 Task: Find connections with filter location Al Maḩallah al Kubrá with filter topic #startupquoteswith filter profile language Potuguese with filter current company Water.org with filter school KPB Hinduja College of Commerce with filter industry Robotics Engineering with filter service category Consulting with filter keywords title Brand Manager
Action: Mouse moved to (590, 86)
Screenshot: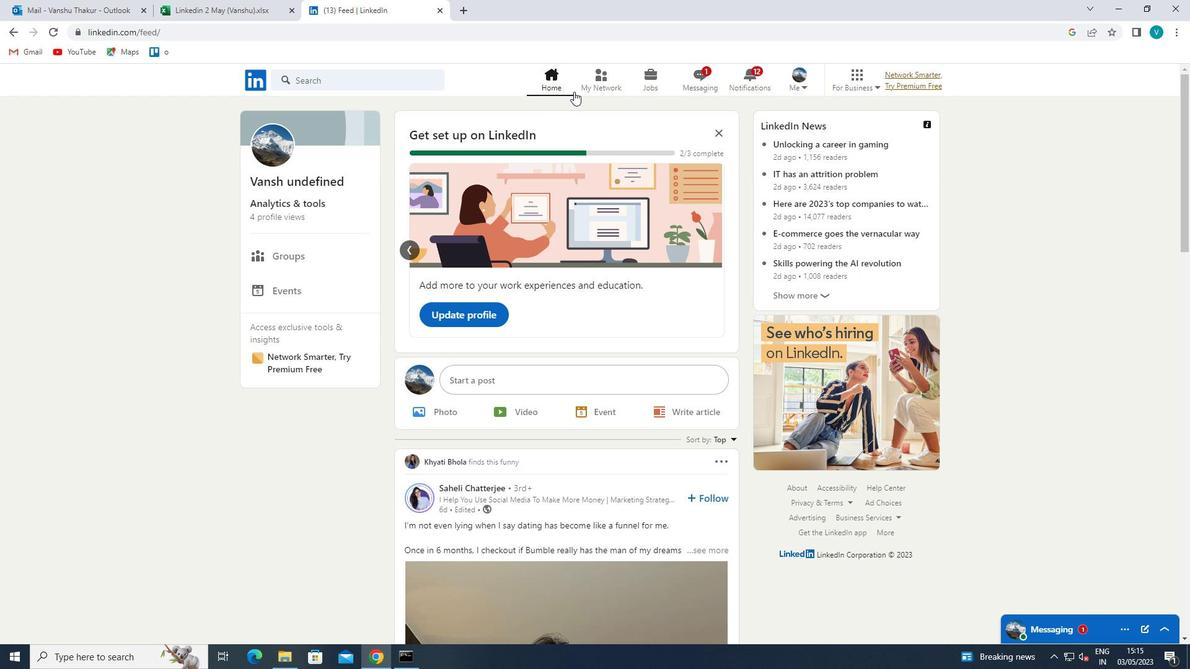 
Action: Mouse pressed left at (590, 86)
Screenshot: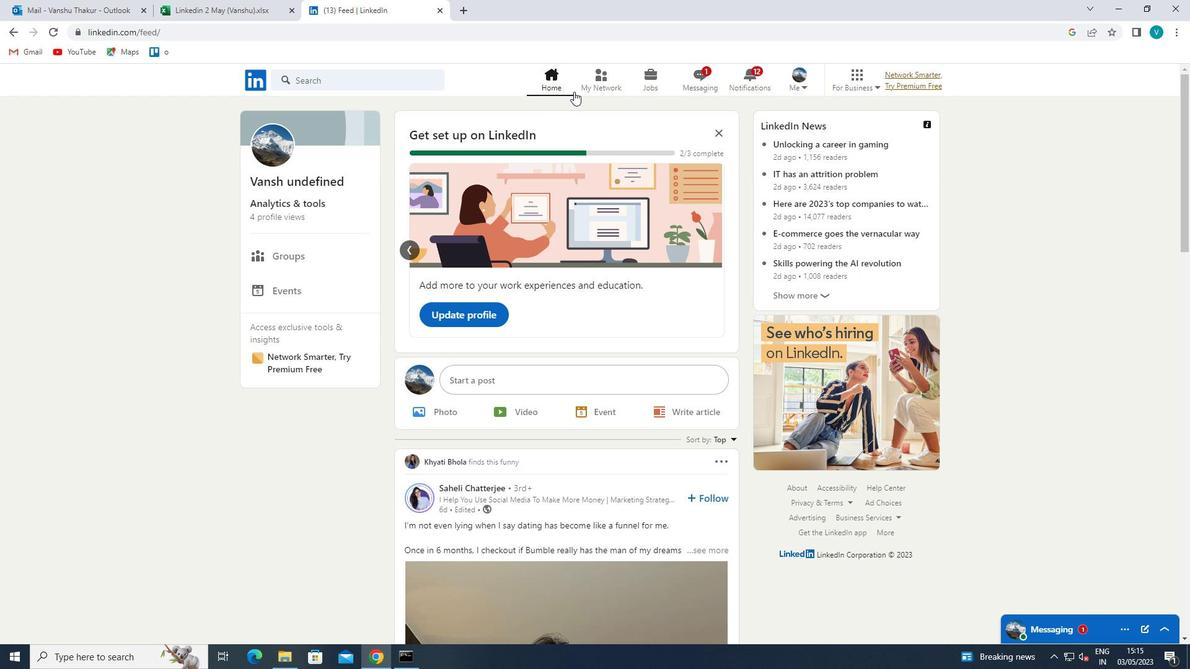 
Action: Mouse moved to (367, 153)
Screenshot: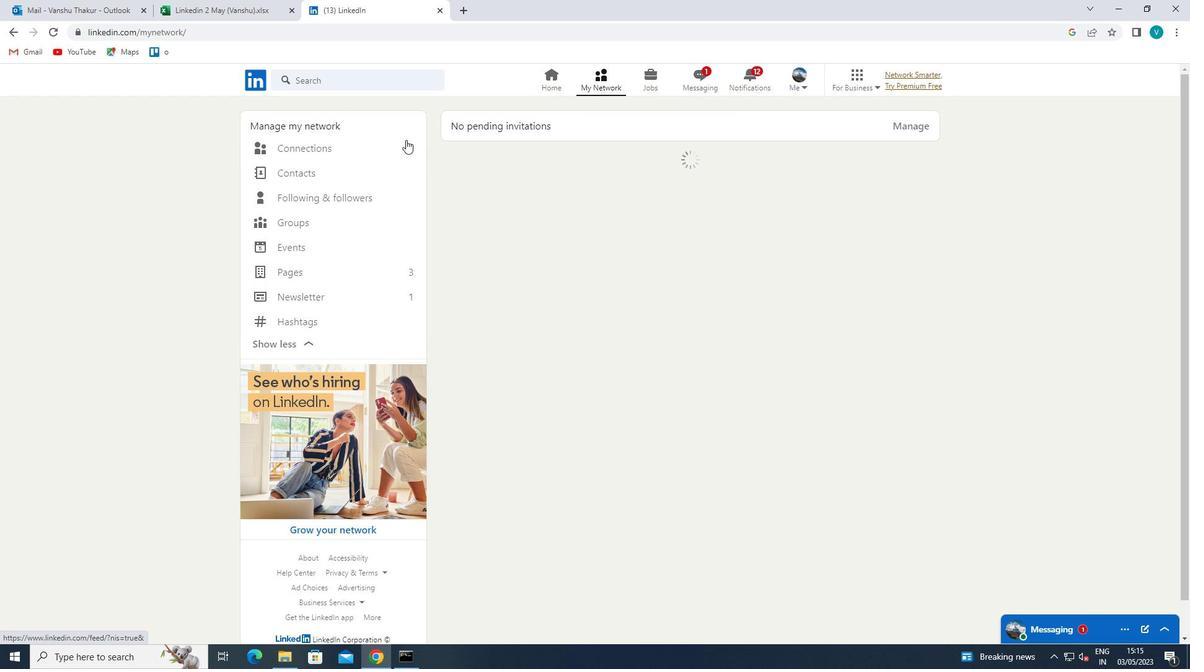 
Action: Mouse pressed left at (367, 153)
Screenshot: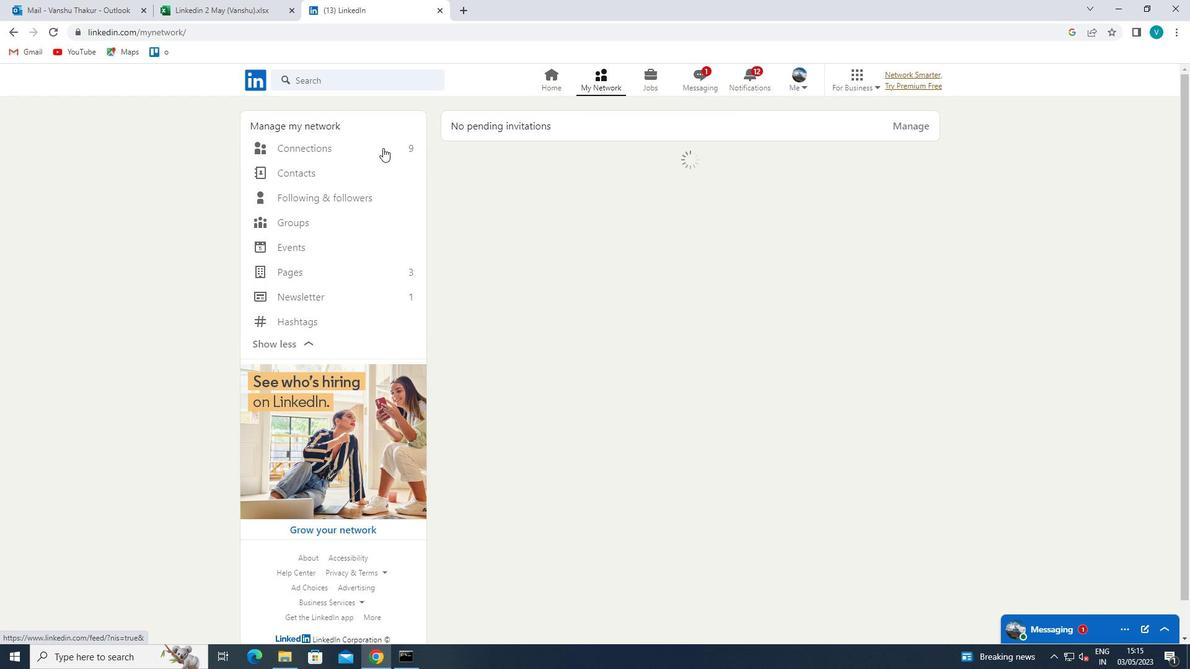 
Action: Mouse moved to (674, 148)
Screenshot: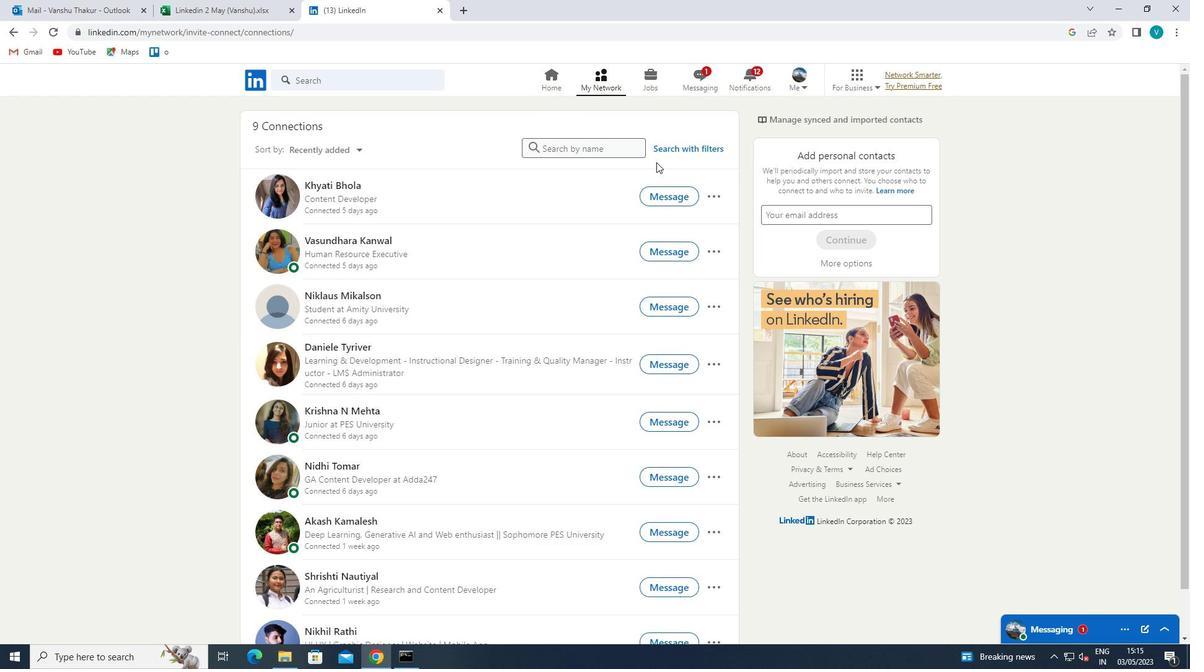 
Action: Mouse pressed left at (674, 148)
Screenshot: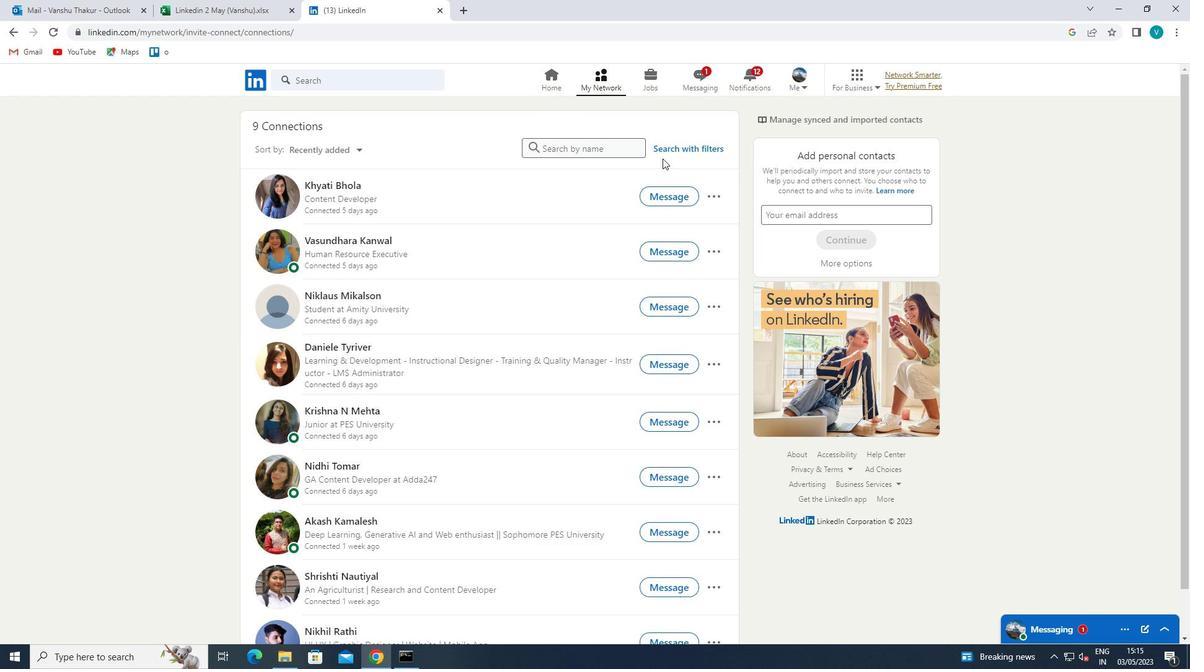 
Action: Mouse moved to (605, 117)
Screenshot: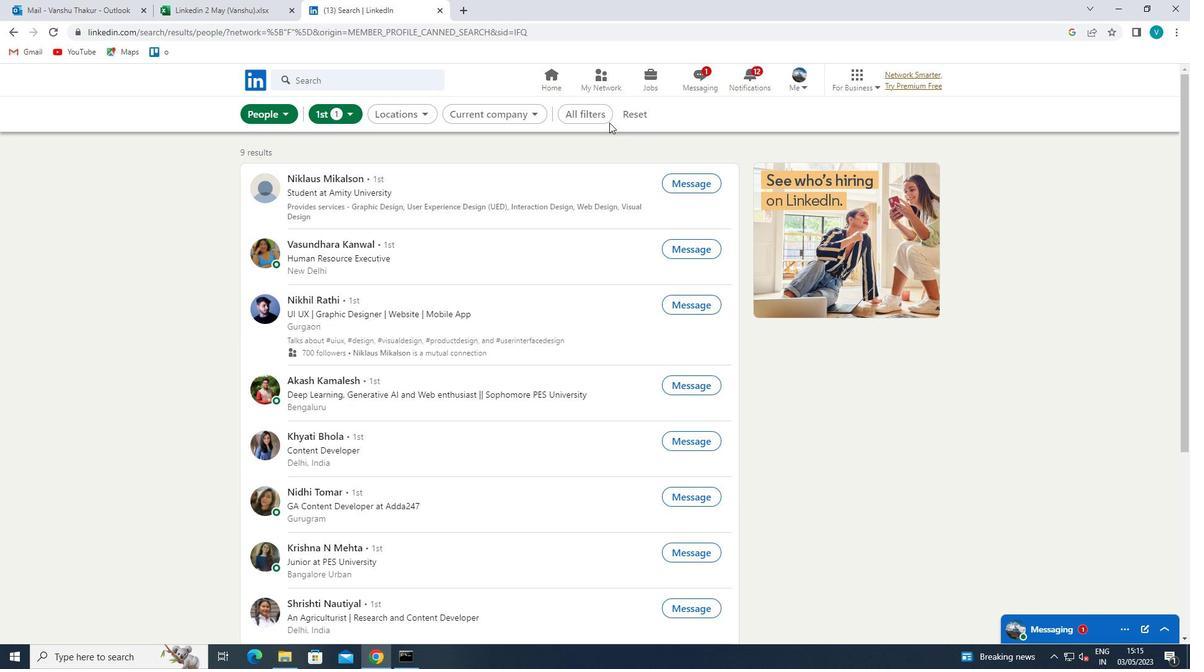 
Action: Mouse pressed left at (605, 117)
Screenshot: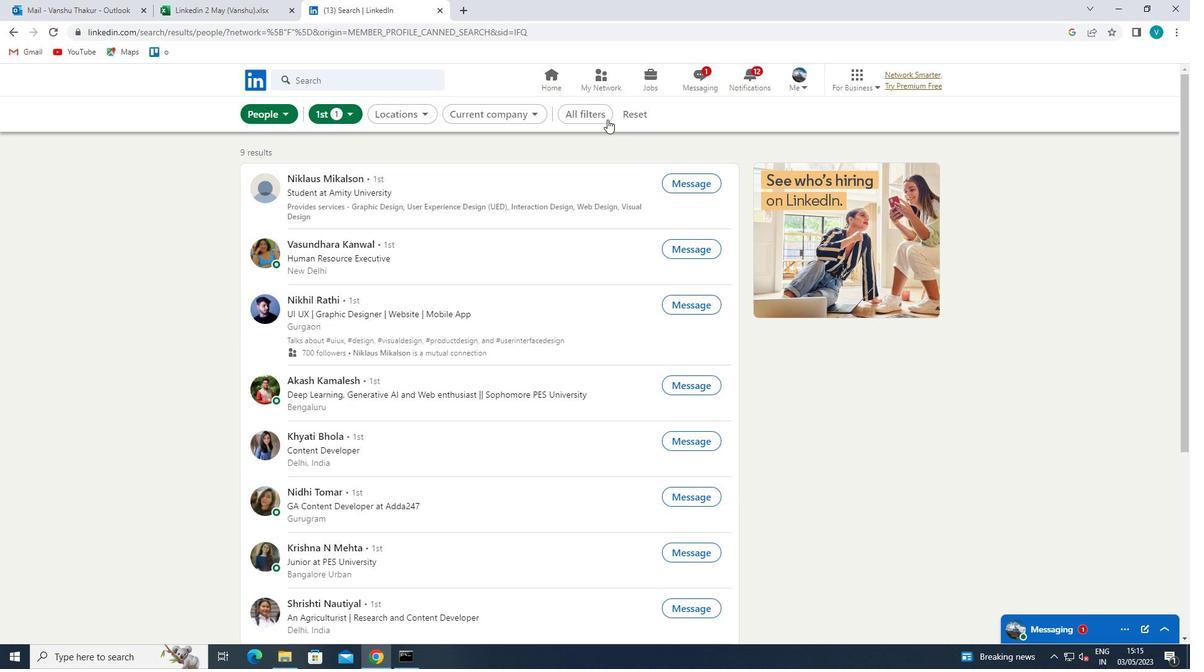 
Action: Mouse moved to (939, 225)
Screenshot: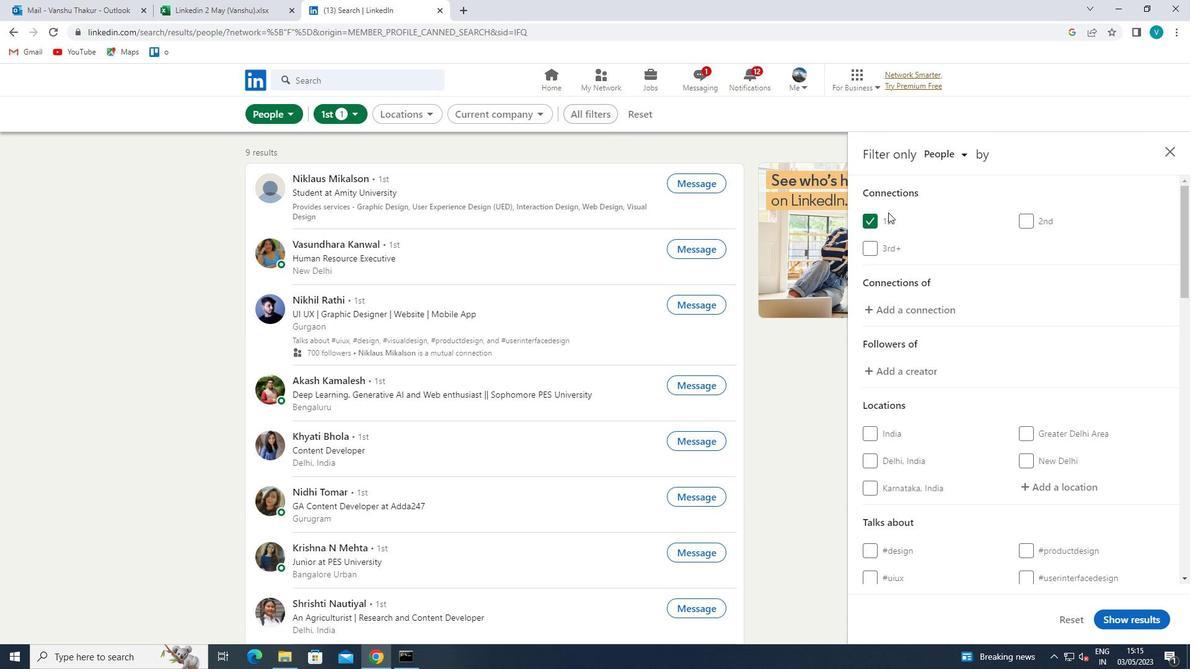 
Action: Mouse scrolled (939, 224) with delta (0, 0)
Screenshot: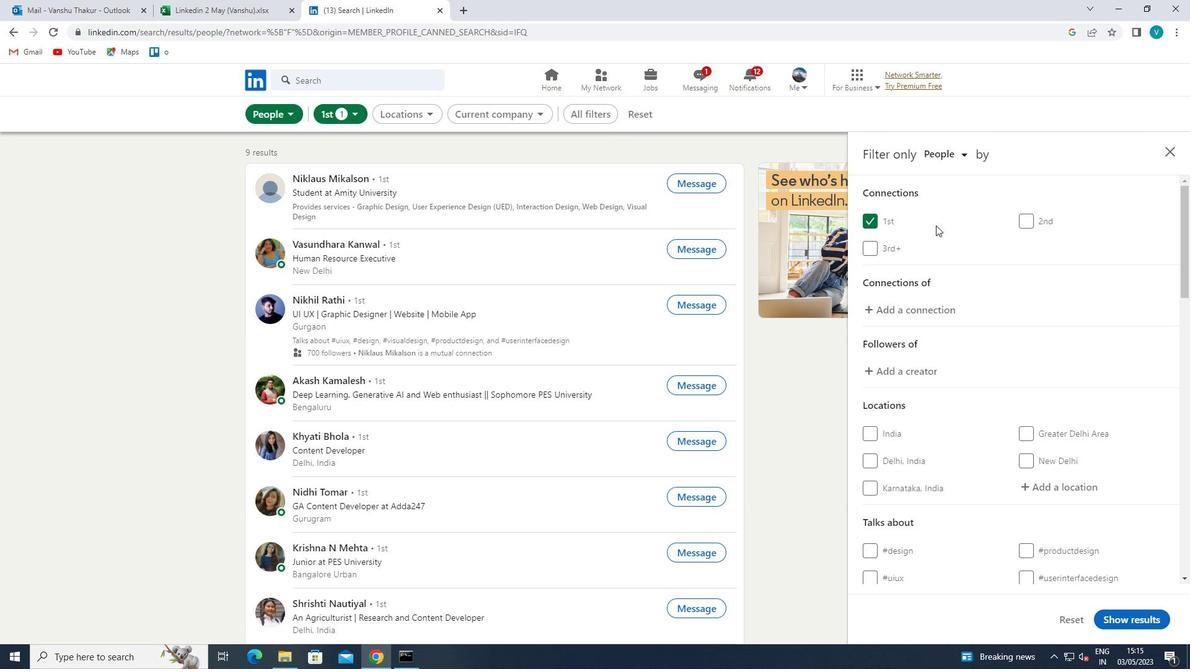 
Action: Mouse scrolled (939, 224) with delta (0, 0)
Screenshot: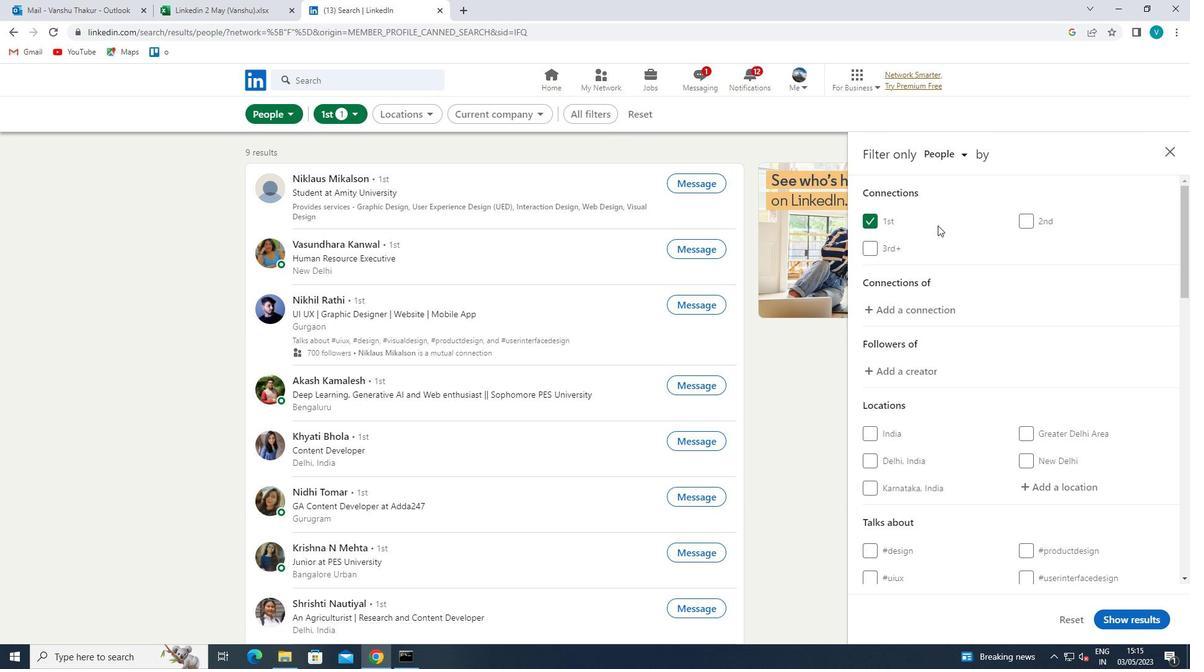 
Action: Mouse scrolled (939, 224) with delta (0, 0)
Screenshot: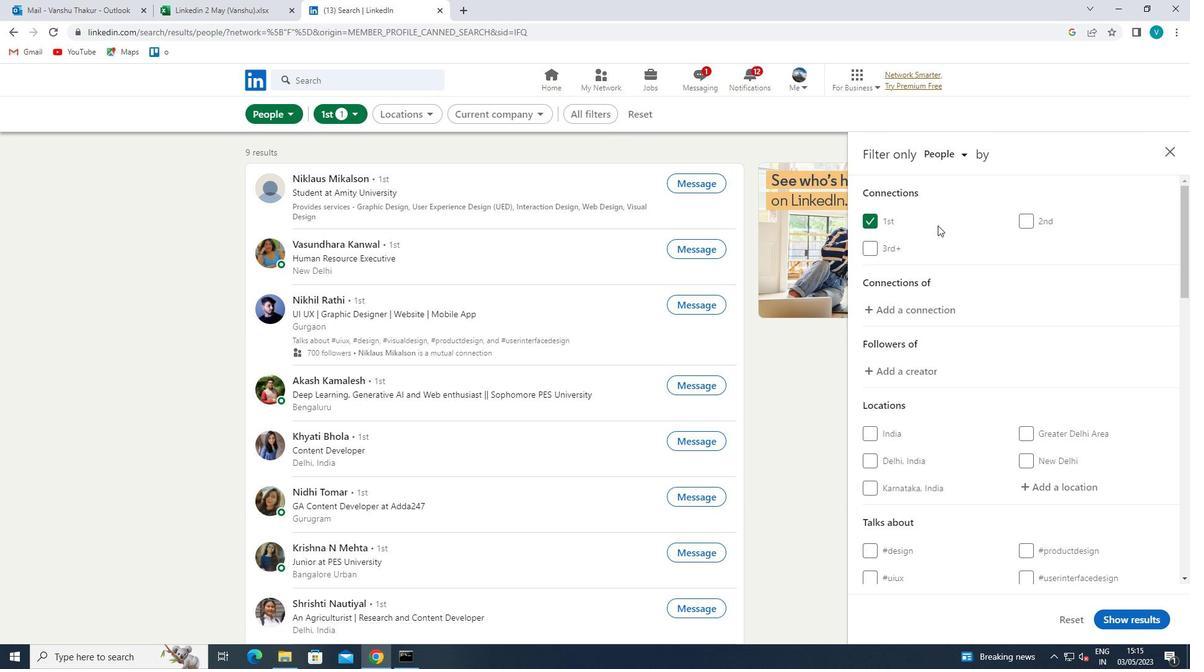 
Action: Mouse moved to (1037, 305)
Screenshot: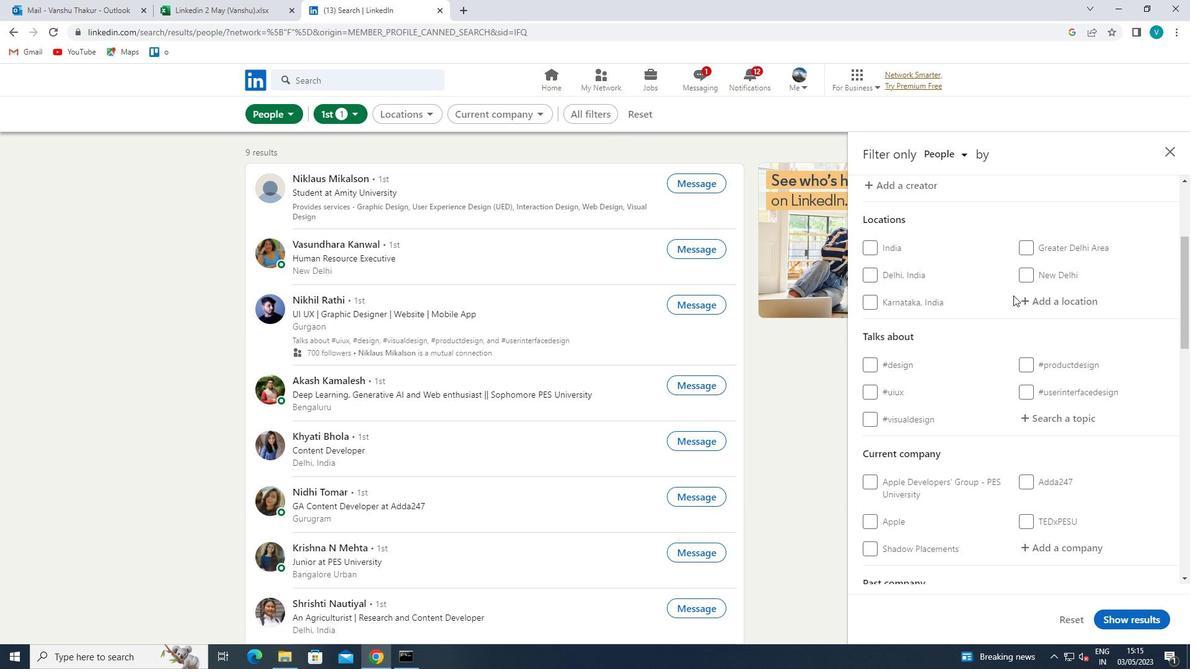 
Action: Mouse pressed left at (1037, 305)
Screenshot: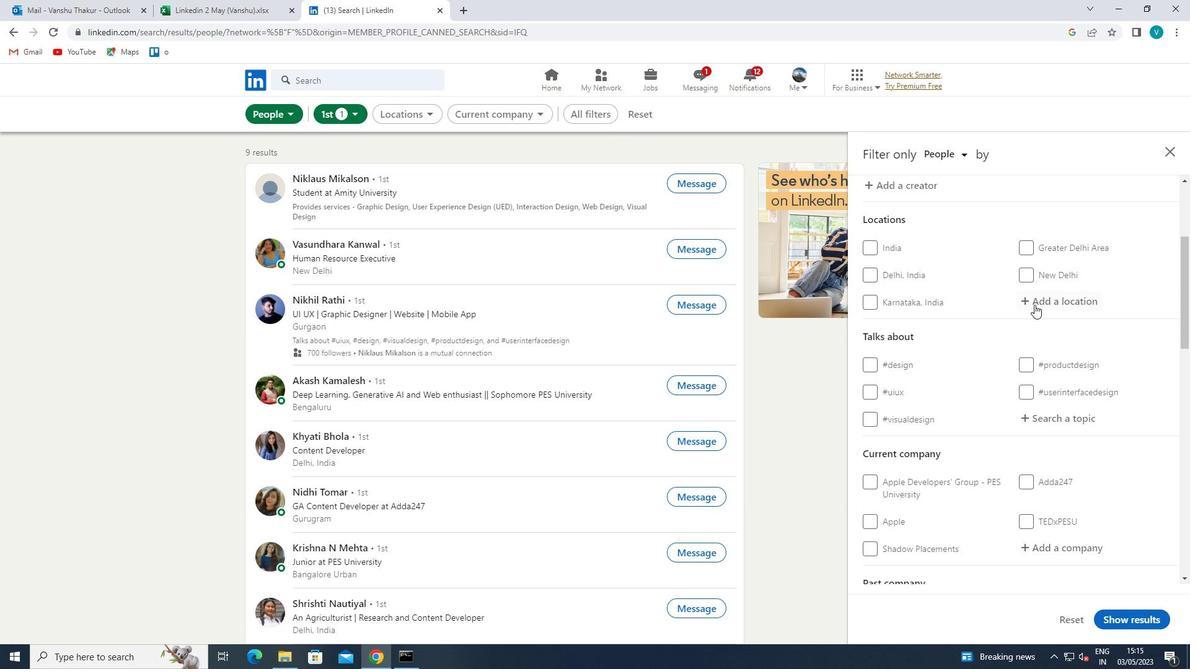 
Action: Mouse moved to (941, 340)
Screenshot: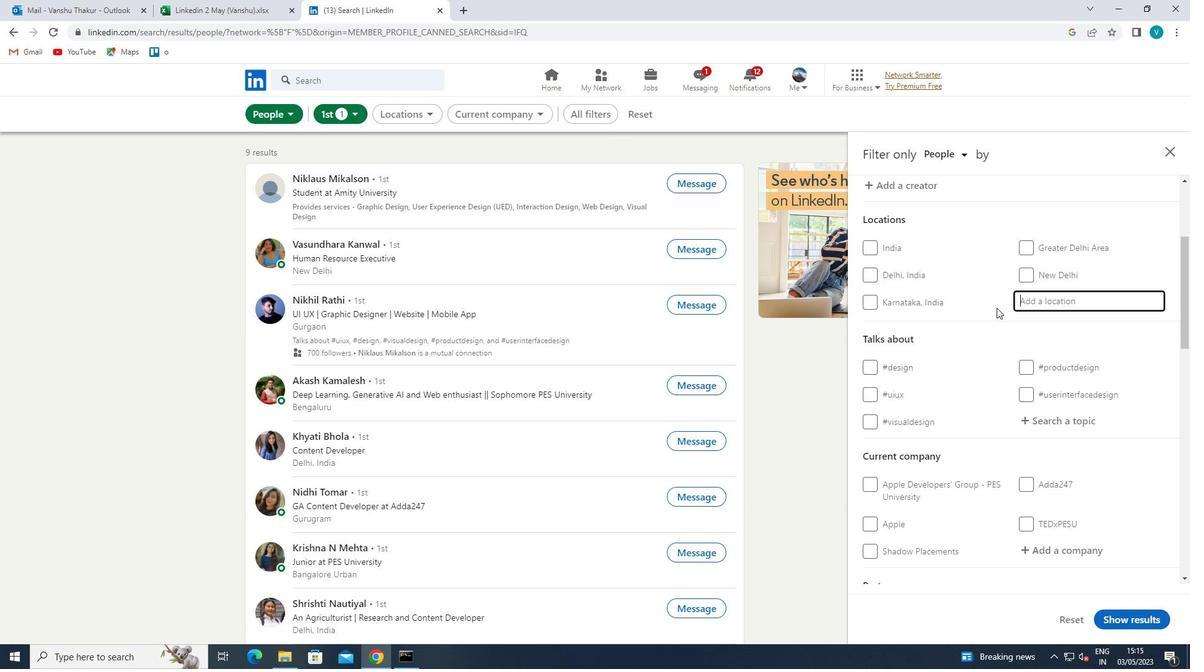 
Action: Key pressed <Key.shift>AL<Key.space><Key.shift>MAHALLAH
Screenshot: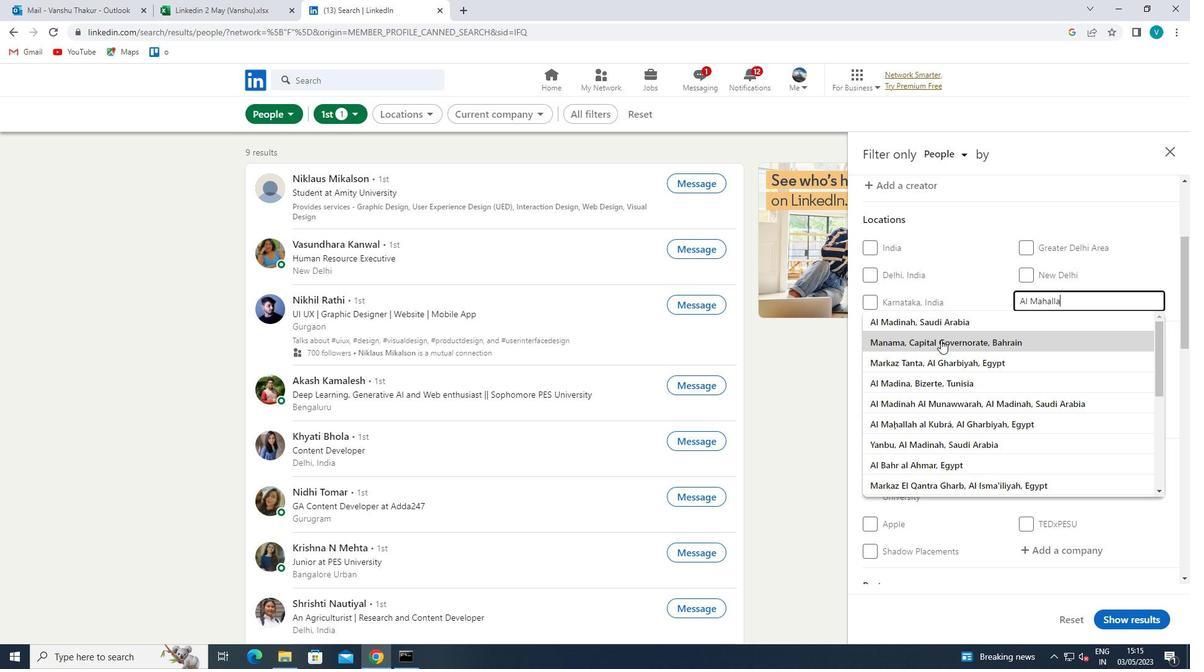 
Action: Mouse moved to (967, 324)
Screenshot: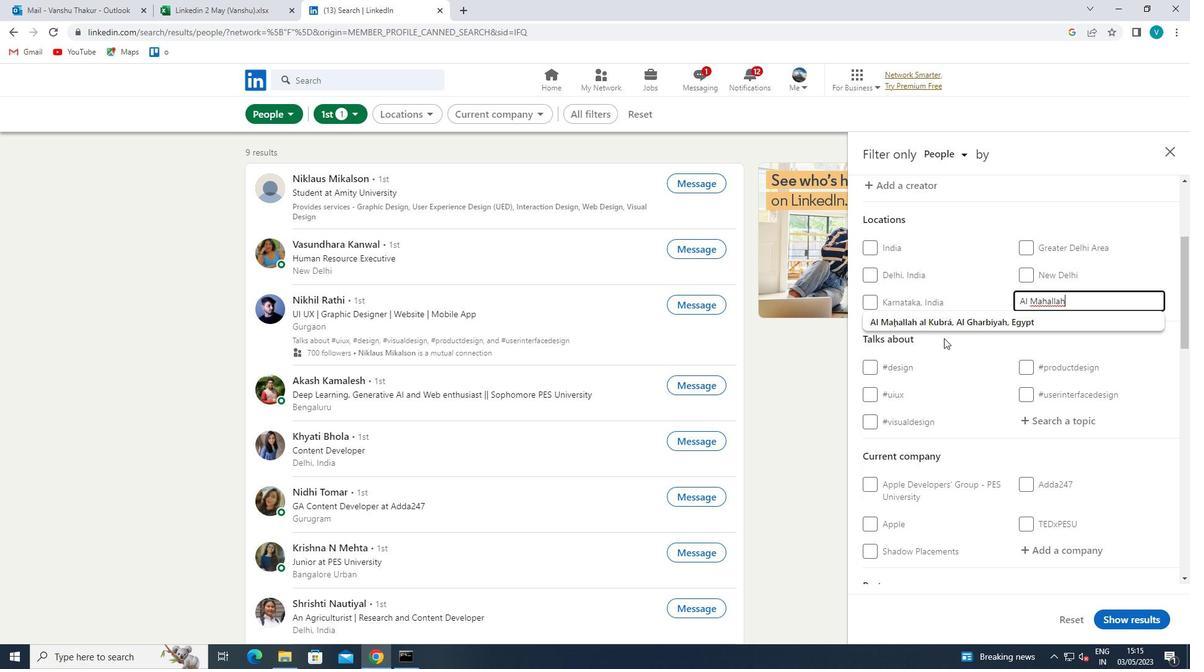 
Action: Mouse pressed left at (967, 324)
Screenshot: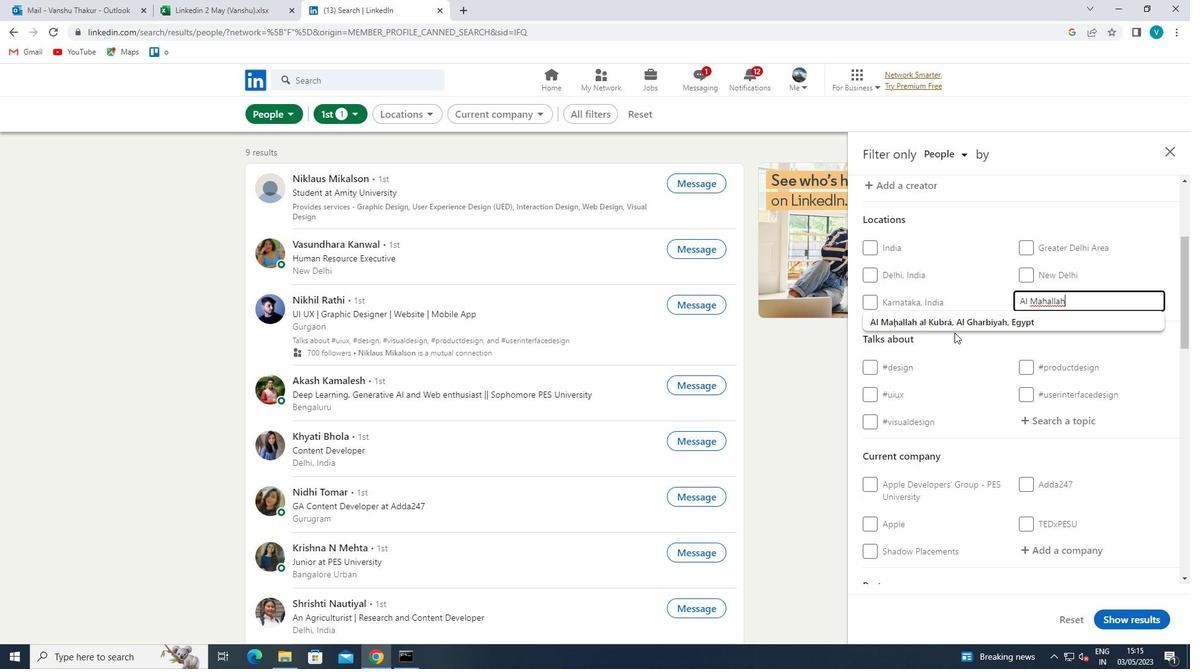 
Action: Mouse scrolled (967, 324) with delta (0, 0)
Screenshot: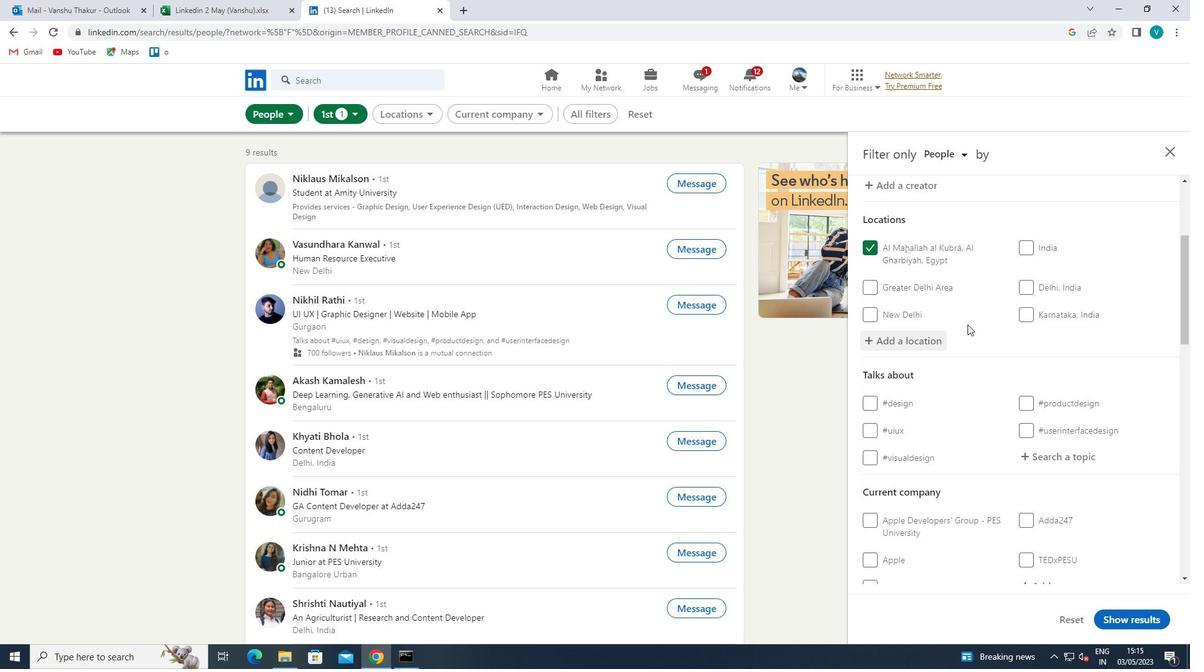 
Action: Mouse scrolled (967, 324) with delta (0, 0)
Screenshot: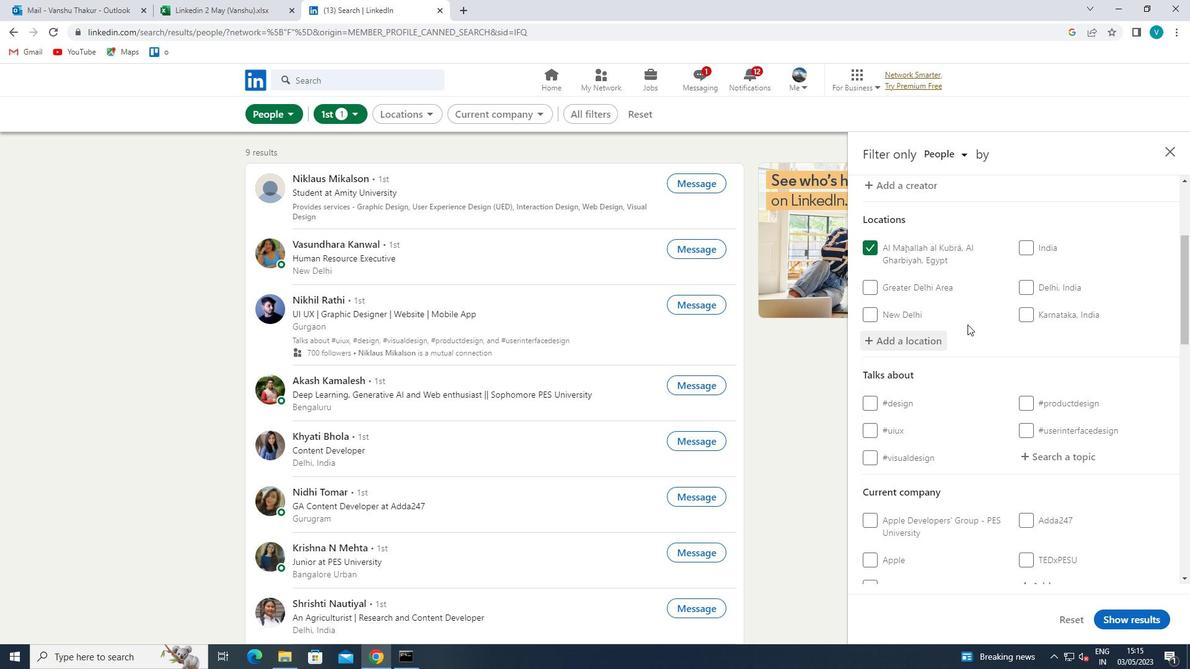 
Action: Mouse moved to (1042, 340)
Screenshot: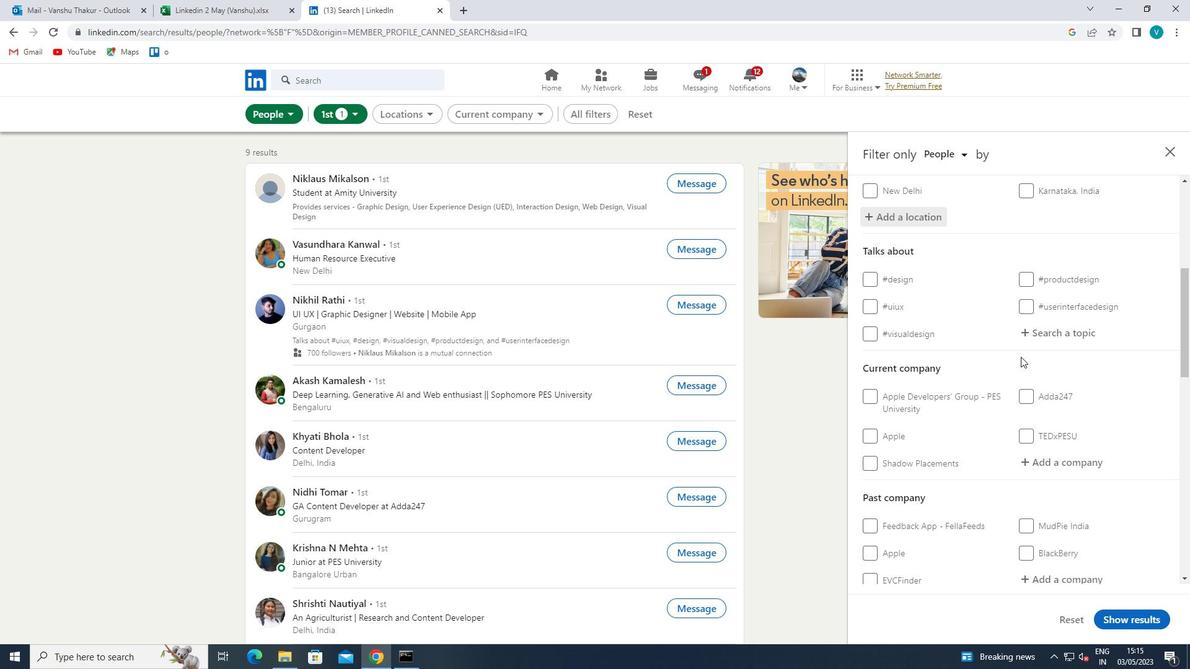 
Action: Mouse pressed left at (1042, 340)
Screenshot: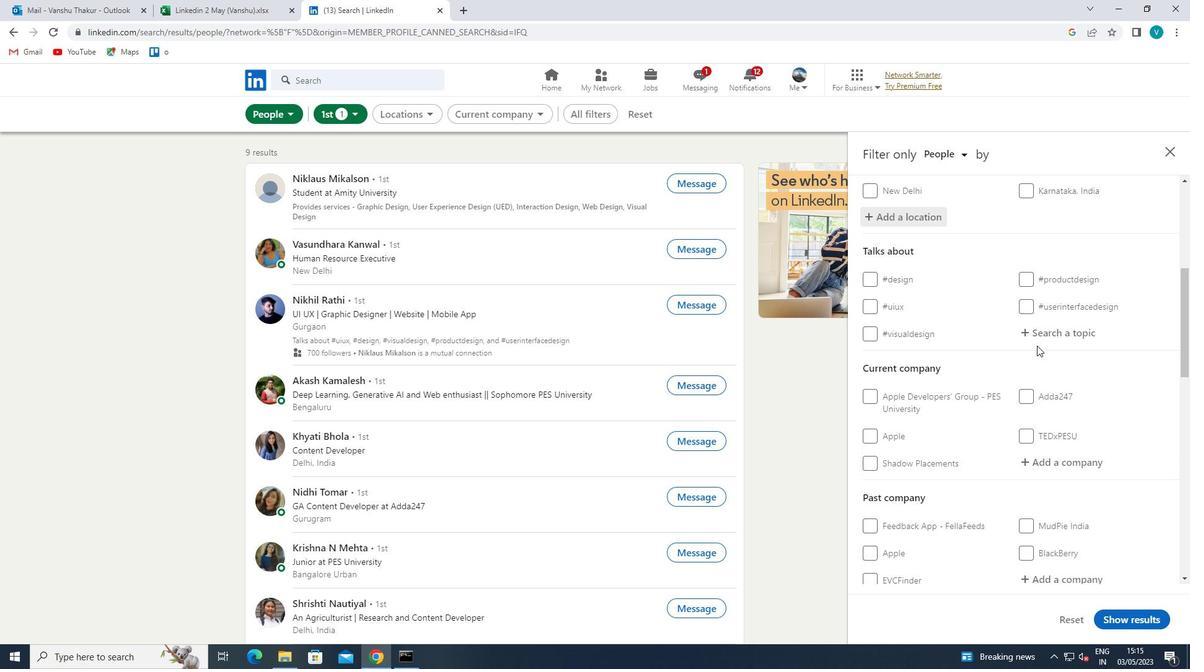 
Action: Key pressed STARTUPQ
Screenshot: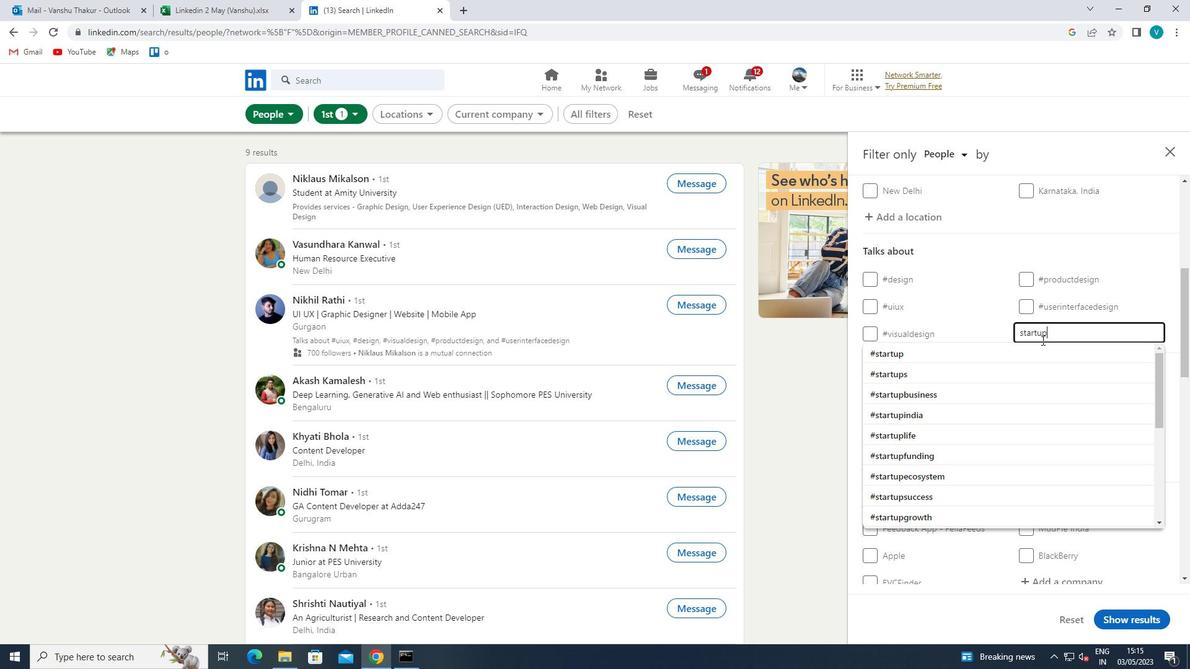 
Action: Mouse moved to (1025, 350)
Screenshot: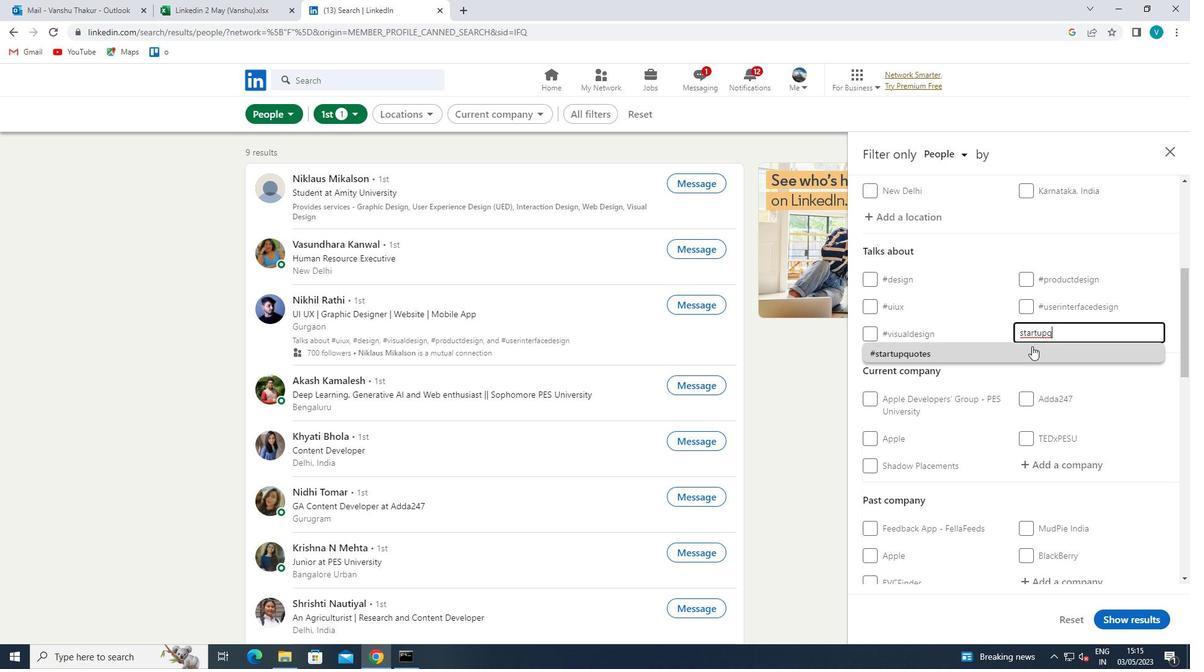 
Action: Mouse pressed left at (1025, 350)
Screenshot: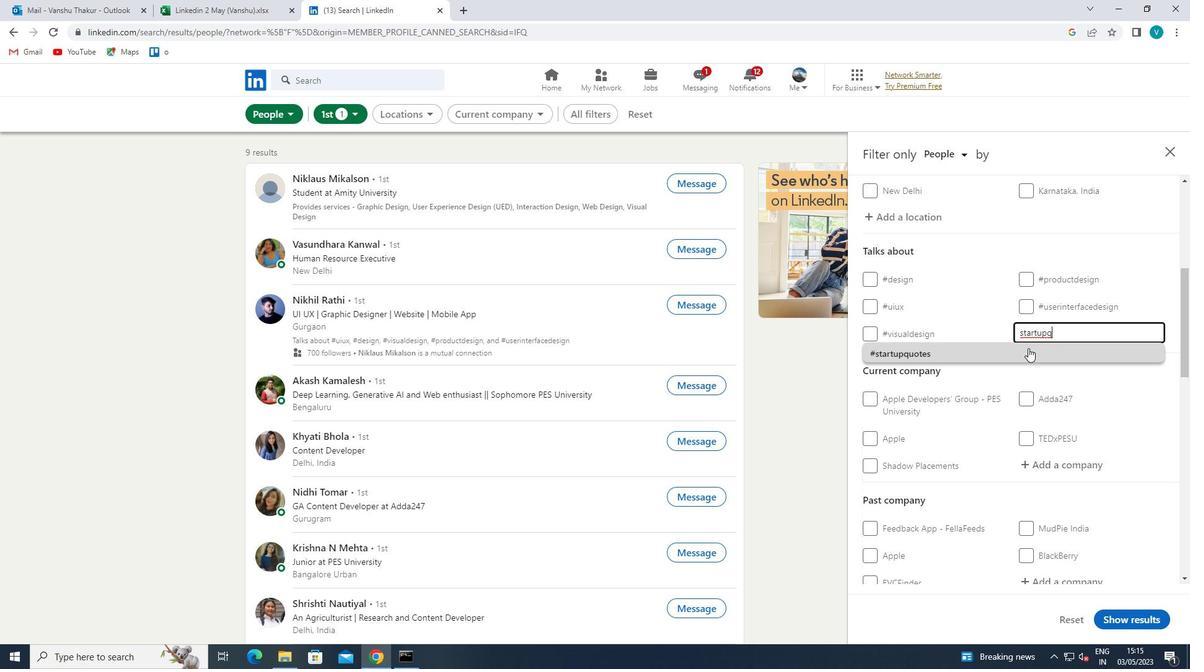 
Action: Mouse scrolled (1025, 349) with delta (0, 0)
Screenshot: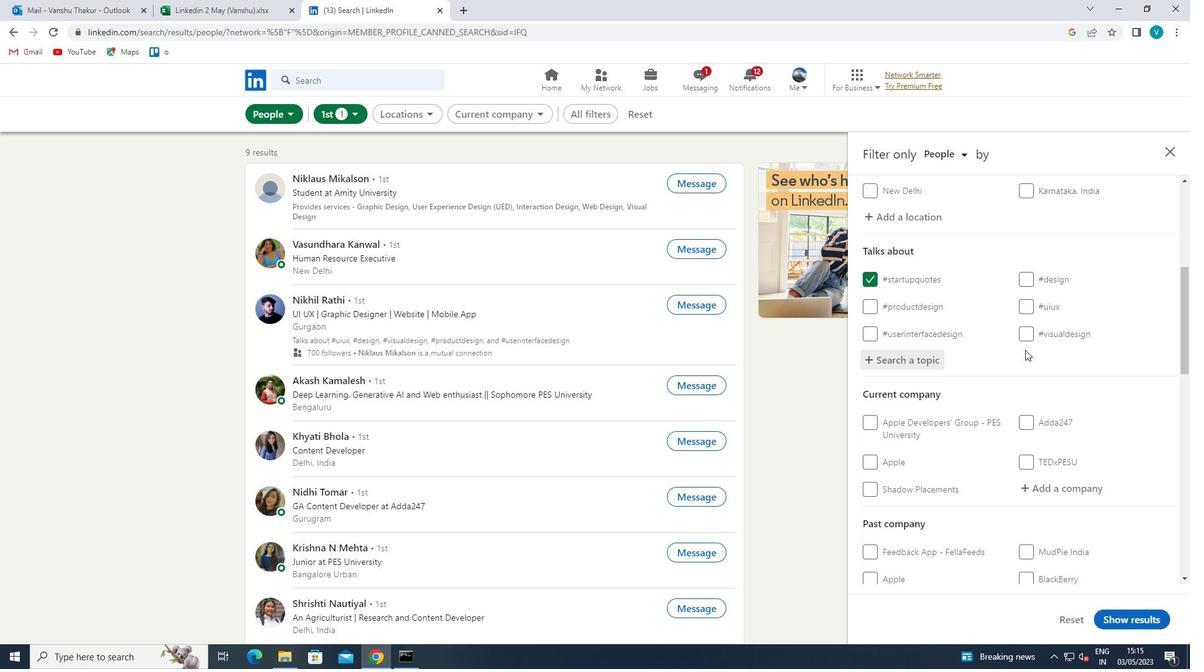 
Action: Mouse scrolled (1025, 349) with delta (0, 0)
Screenshot: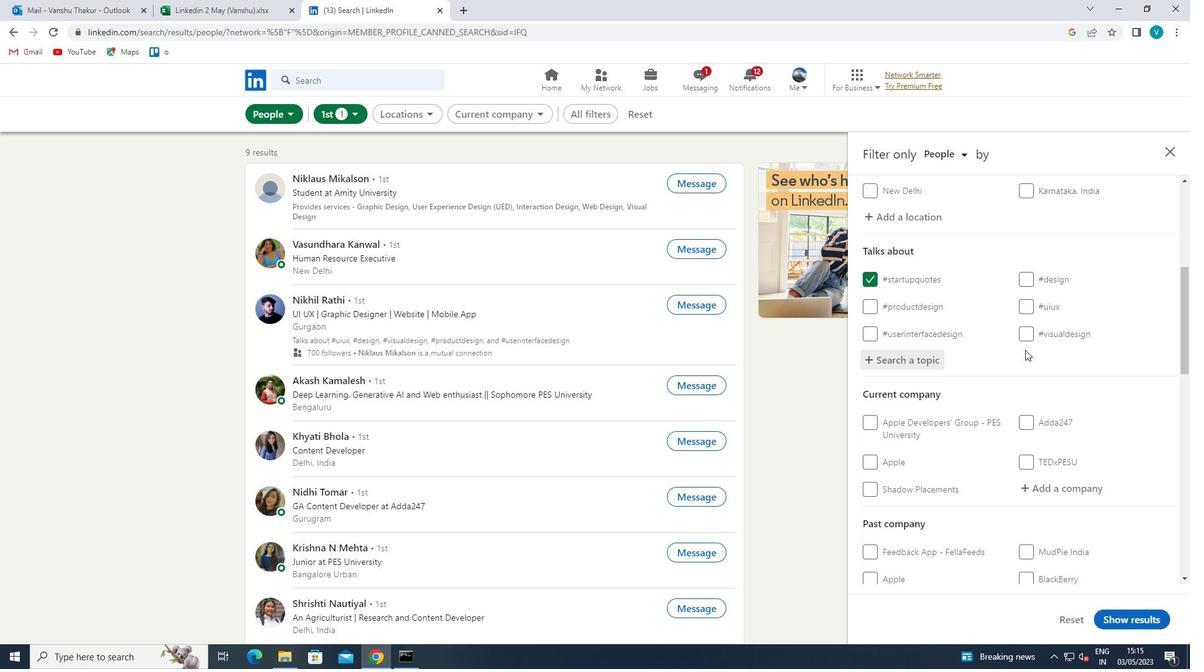 
Action: Mouse moved to (1059, 364)
Screenshot: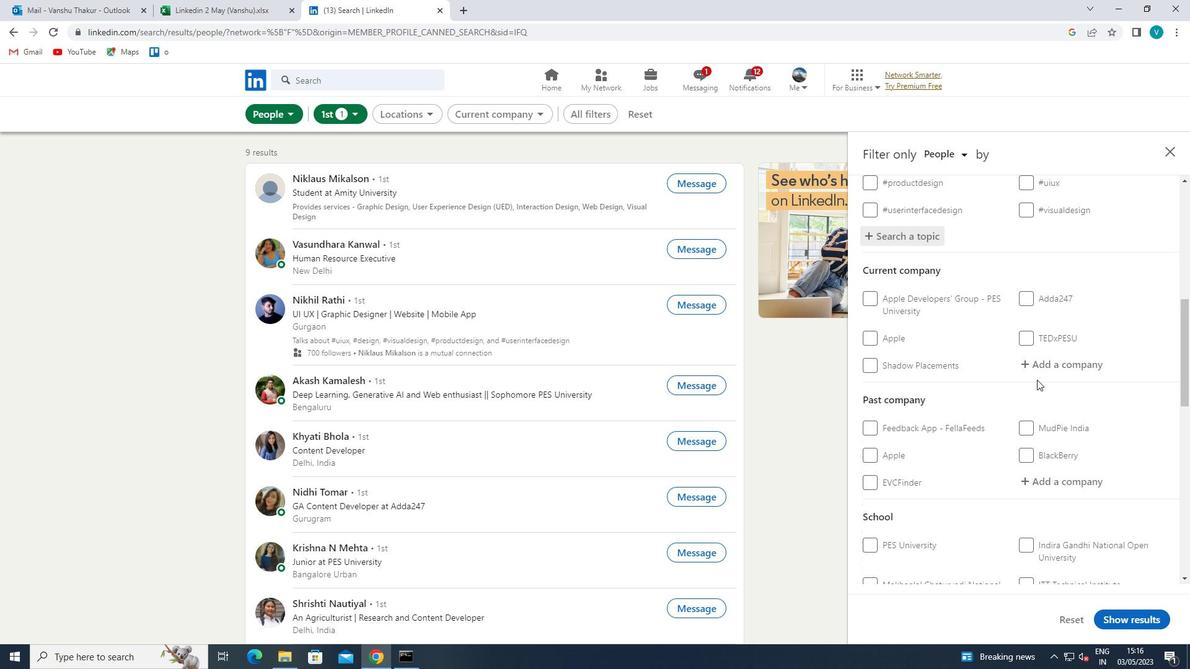 
Action: Mouse pressed left at (1059, 364)
Screenshot: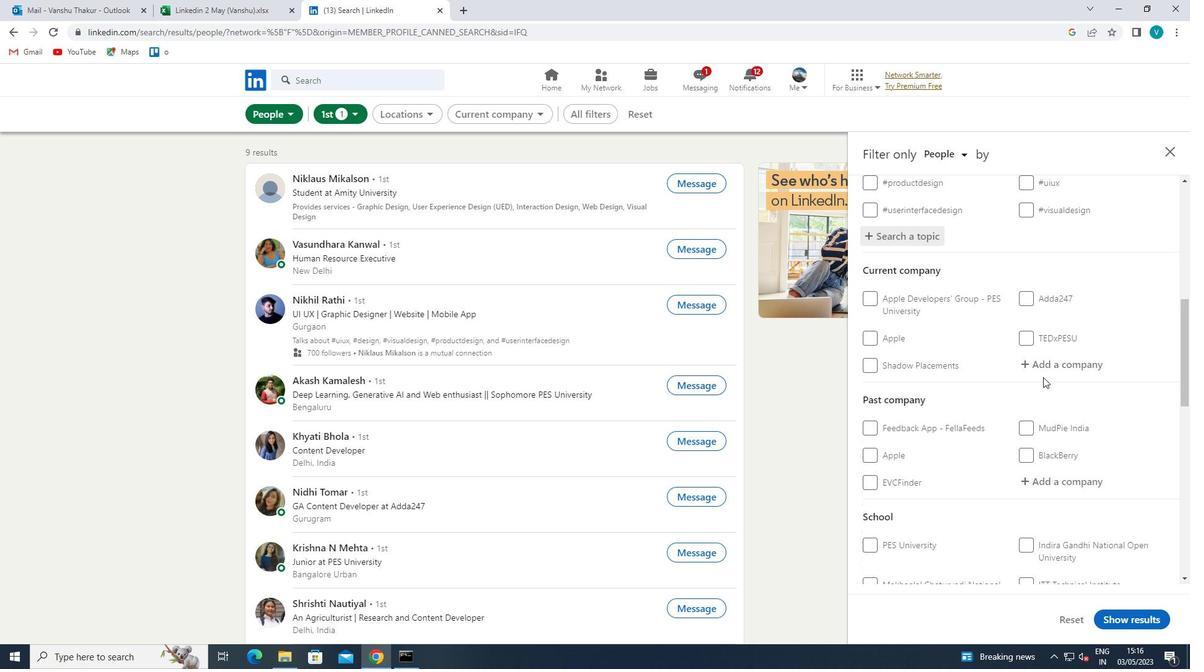 
Action: Mouse moved to (1023, 341)
Screenshot: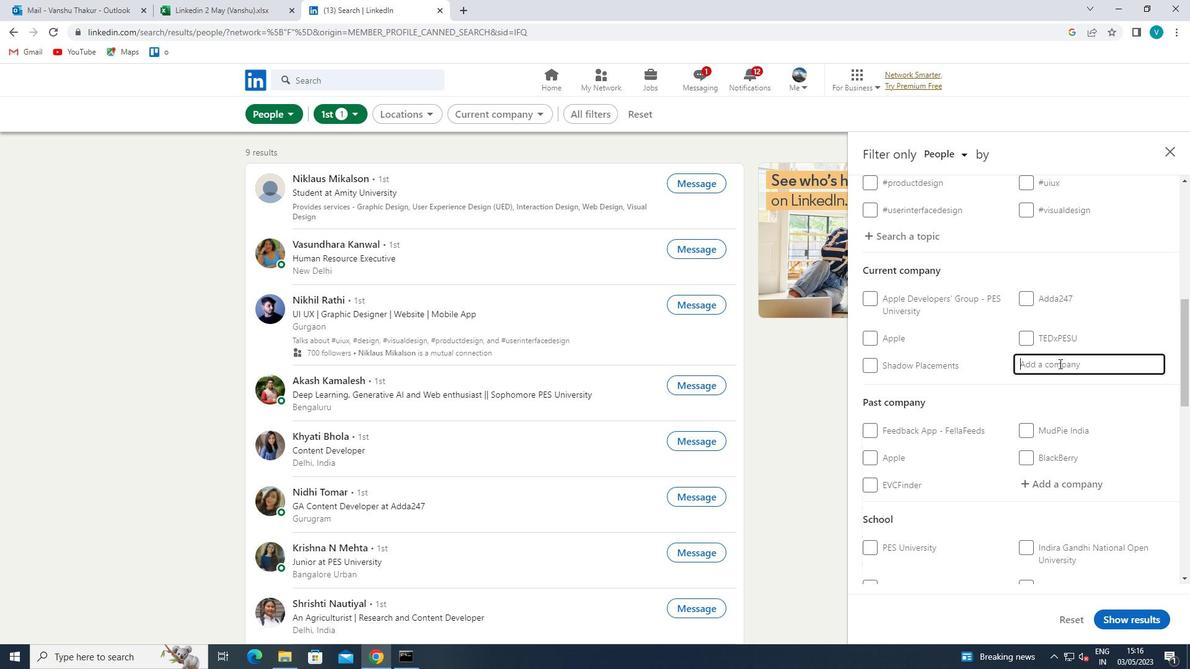 
Action: Key pressed <Key.shift>WATER
Screenshot: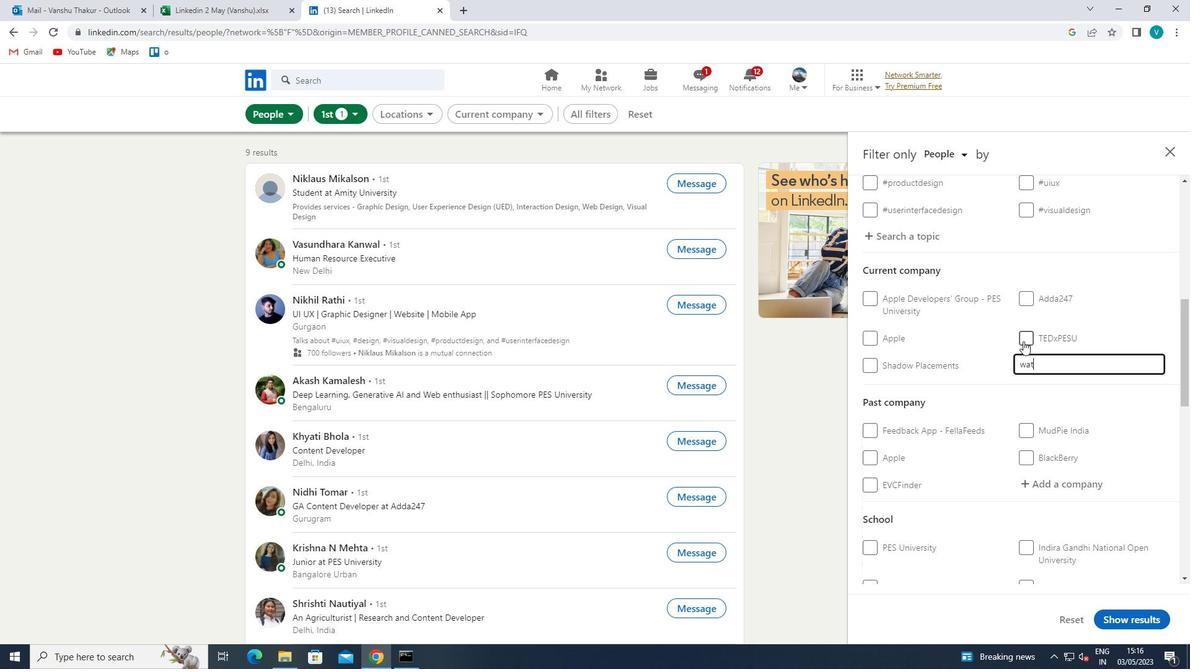 
Action: Mouse moved to (982, 481)
Screenshot: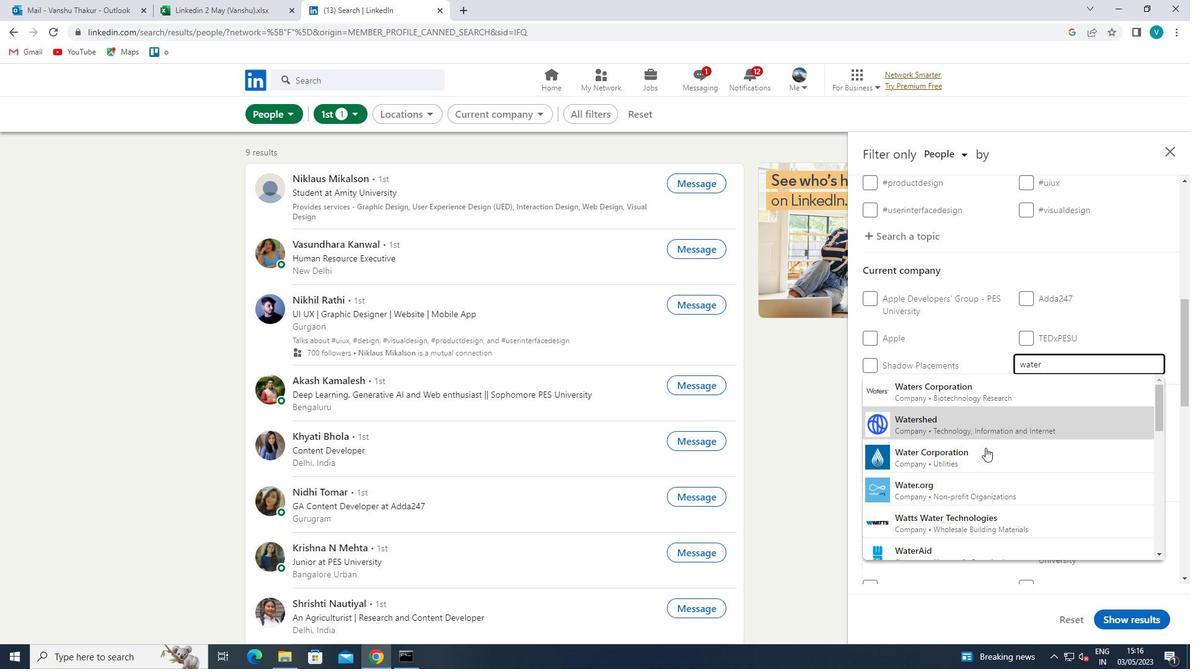 
Action: Mouse pressed left at (982, 481)
Screenshot: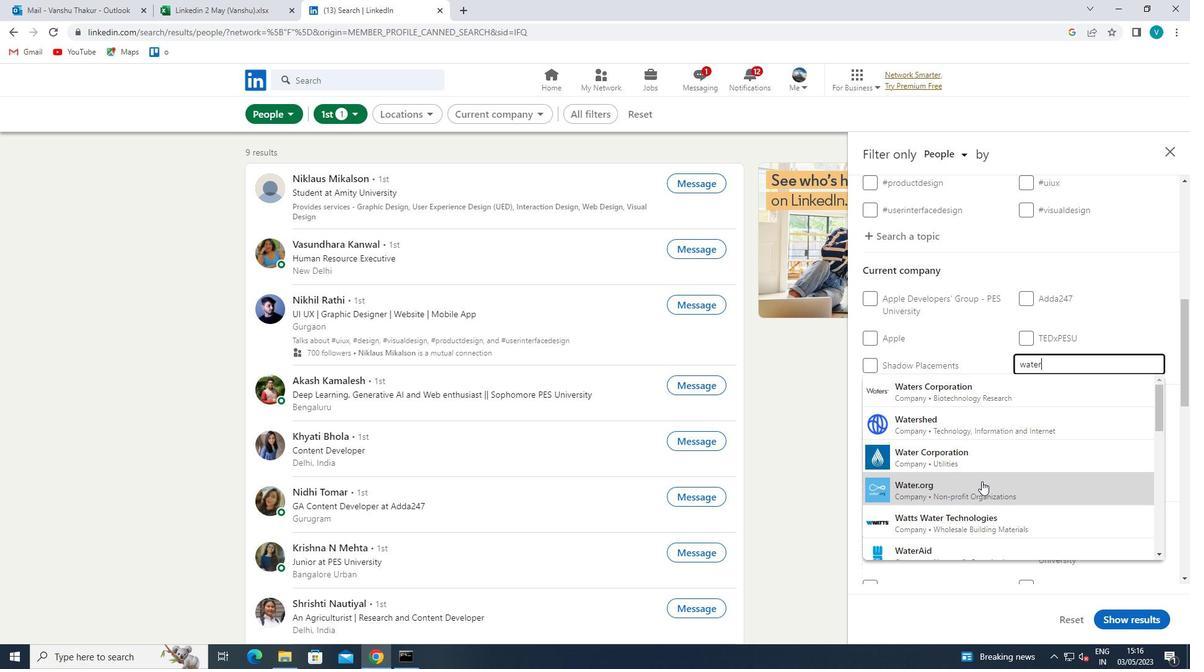 
Action: Mouse scrolled (982, 481) with delta (0, 0)
Screenshot: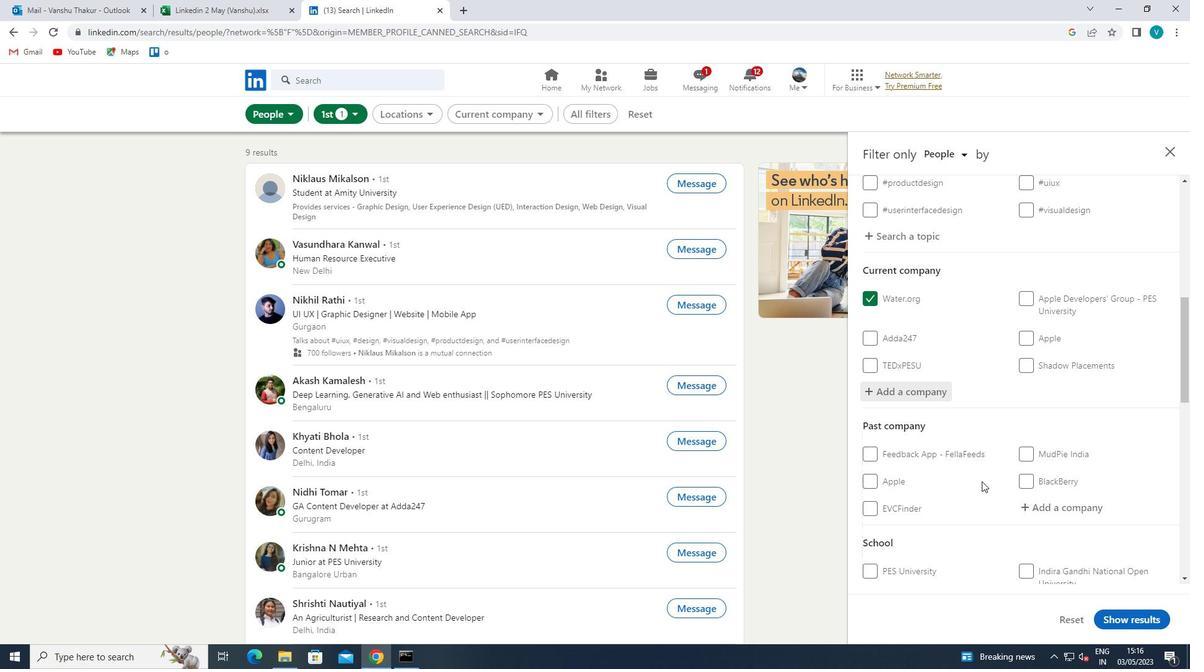 
Action: Mouse scrolled (982, 481) with delta (0, 0)
Screenshot: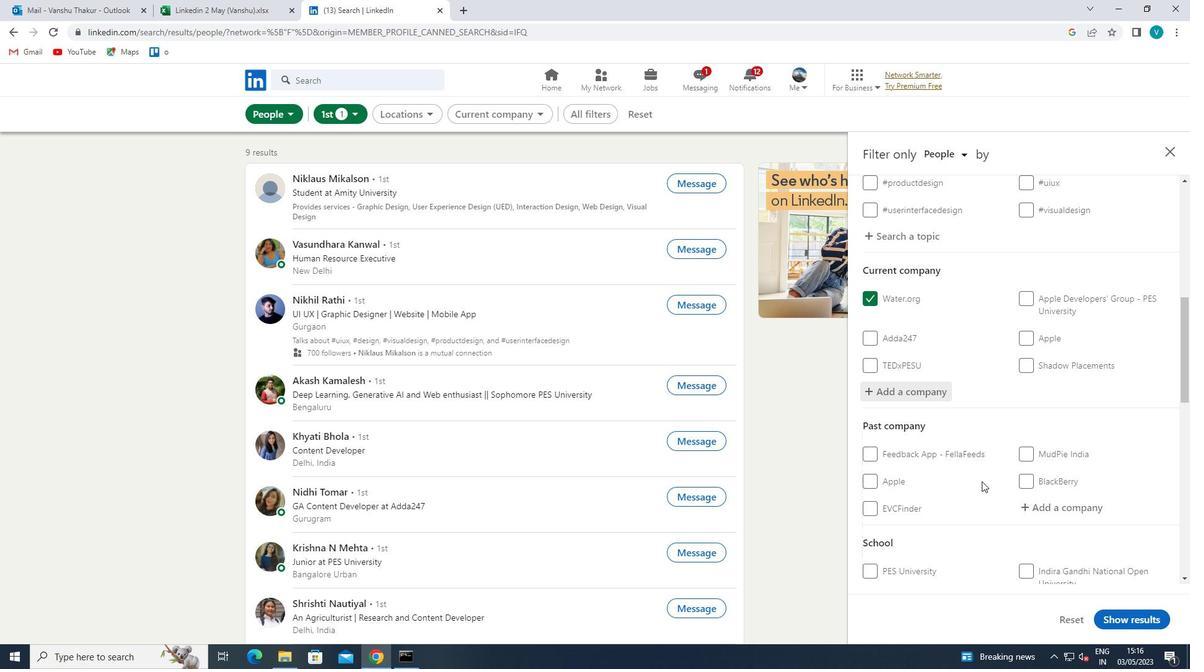 
Action: Mouse scrolled (982, 481) with delta (0, 0)
Screenshot: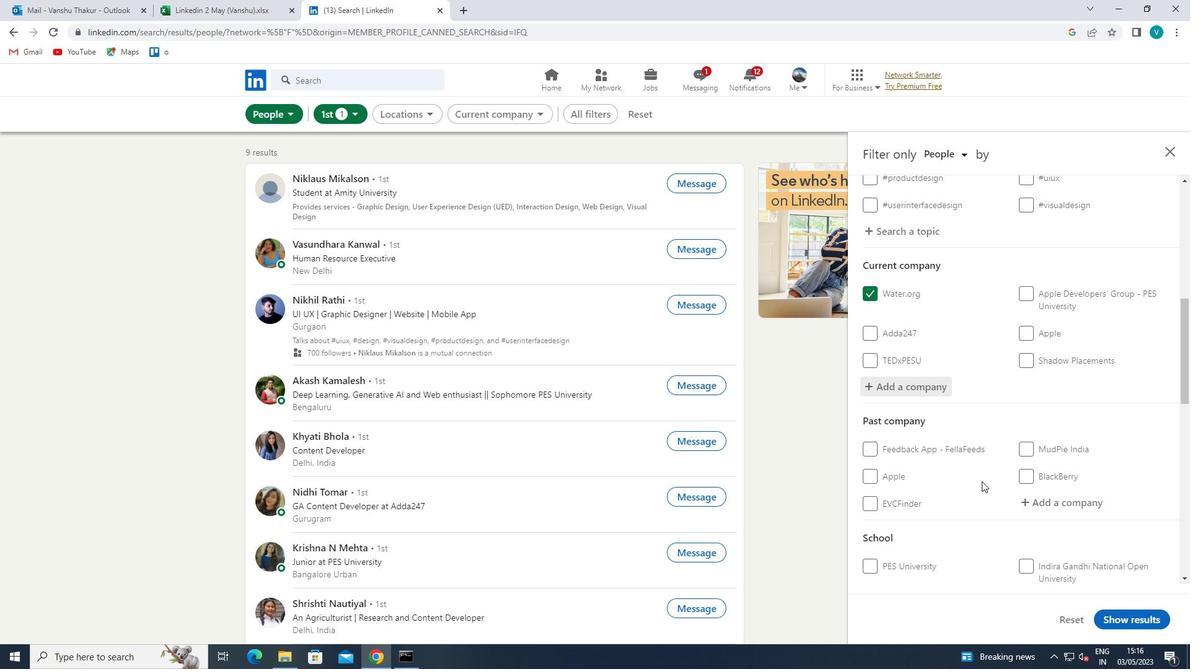 
Action: Mouse moved to (1029, 472)
Screenshot: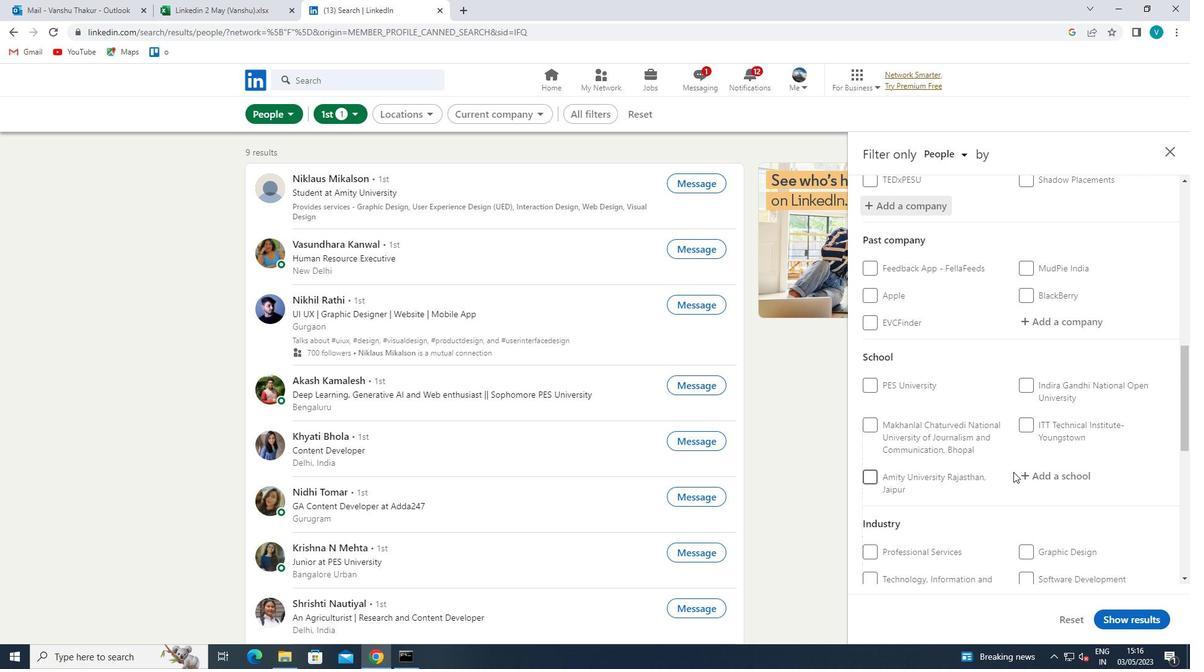 
Action: Mouse pressed left at (1029, 472)
Screenshot: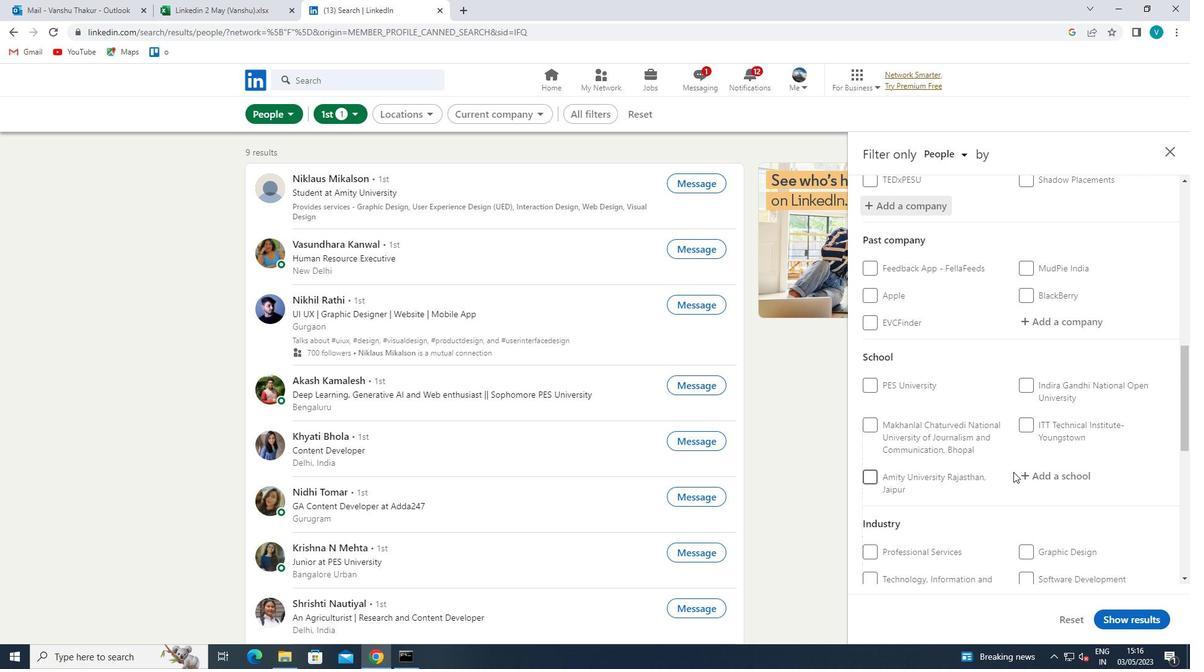 
Action: Mouse moved to (1031, 471)
Screenshot: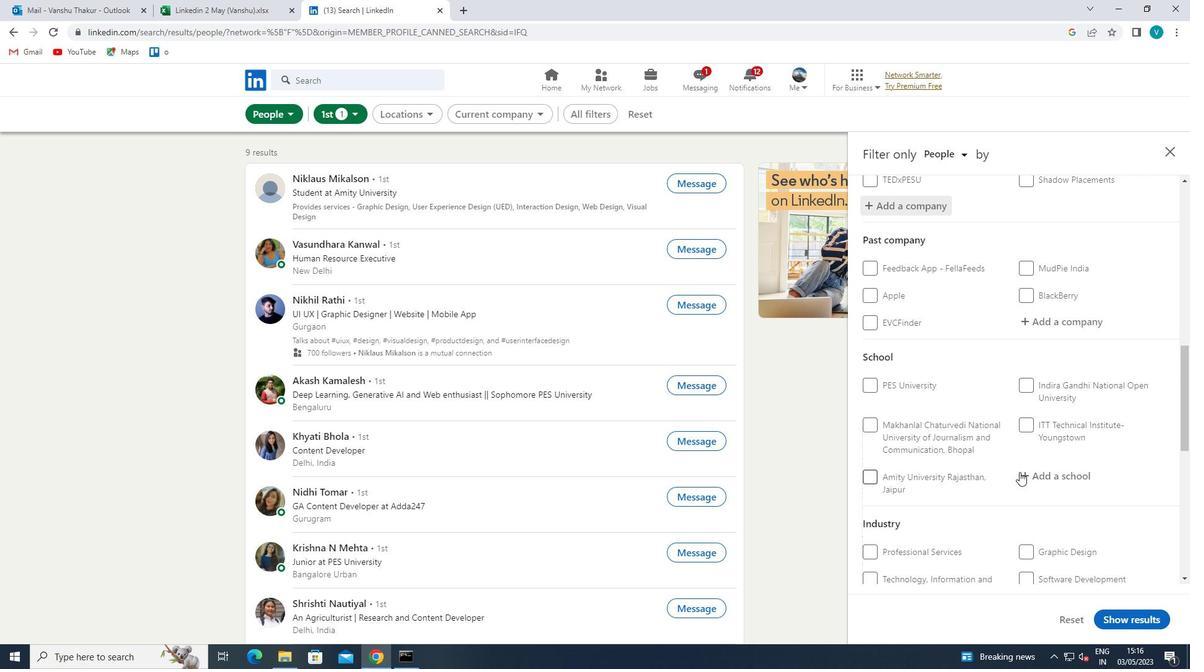 
Action: Key pressed <Key.shift>KPB<Key.space><Key.shift>HINDUJA
Screenshot: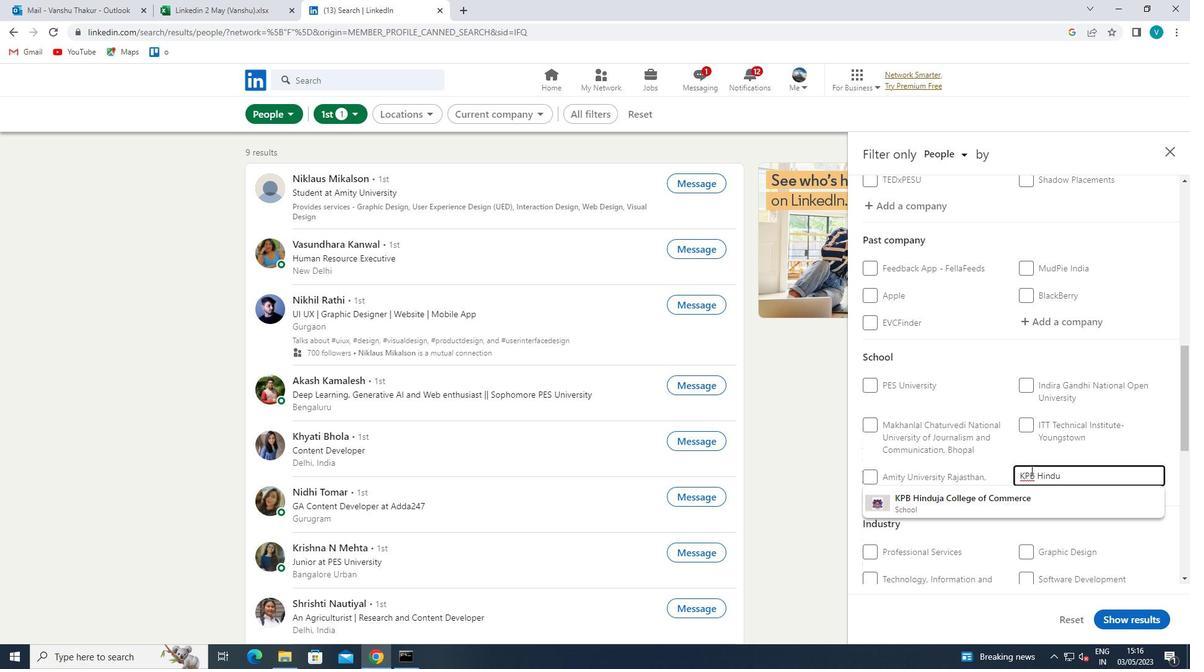 
Action: Mouse moved to (1021, 502)
Screenshot: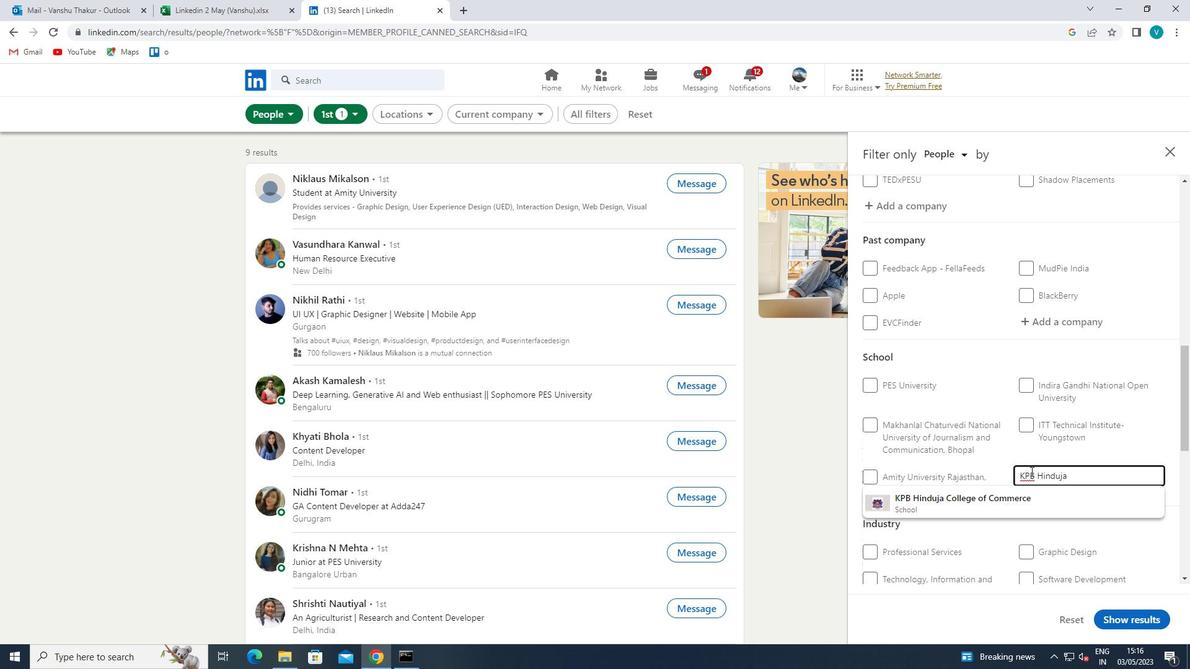 
Action: Mouse pressed left at (1021, 502)
Screenshot: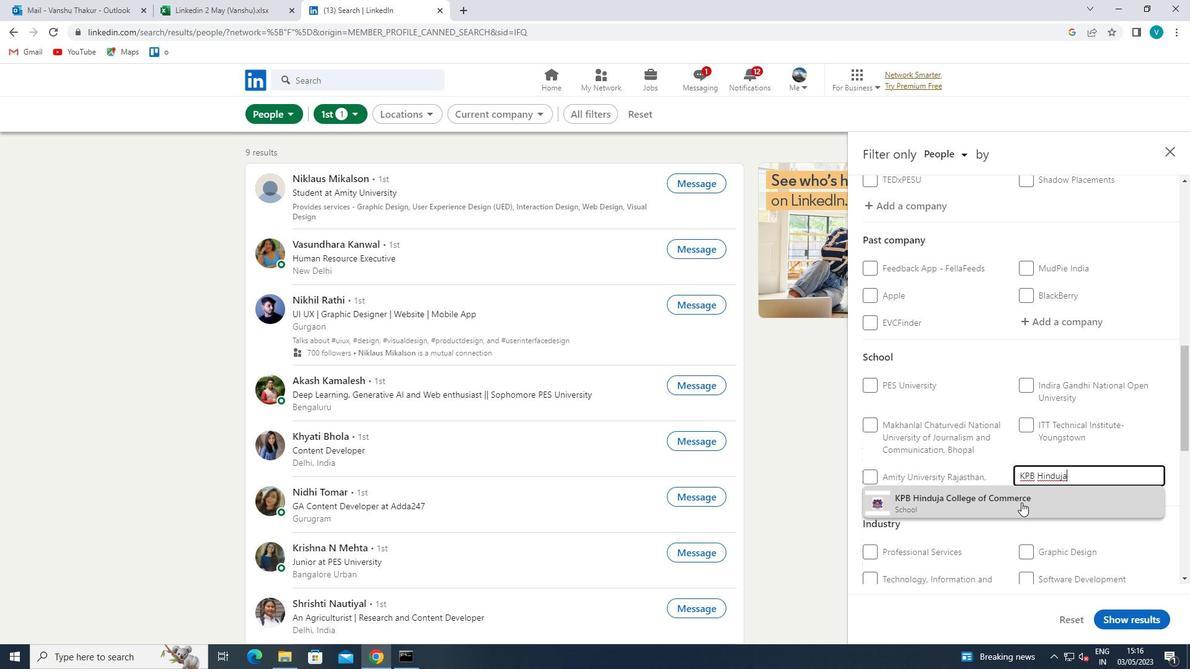 
Action: Mouse moved to (1033, 498)
Screenshot: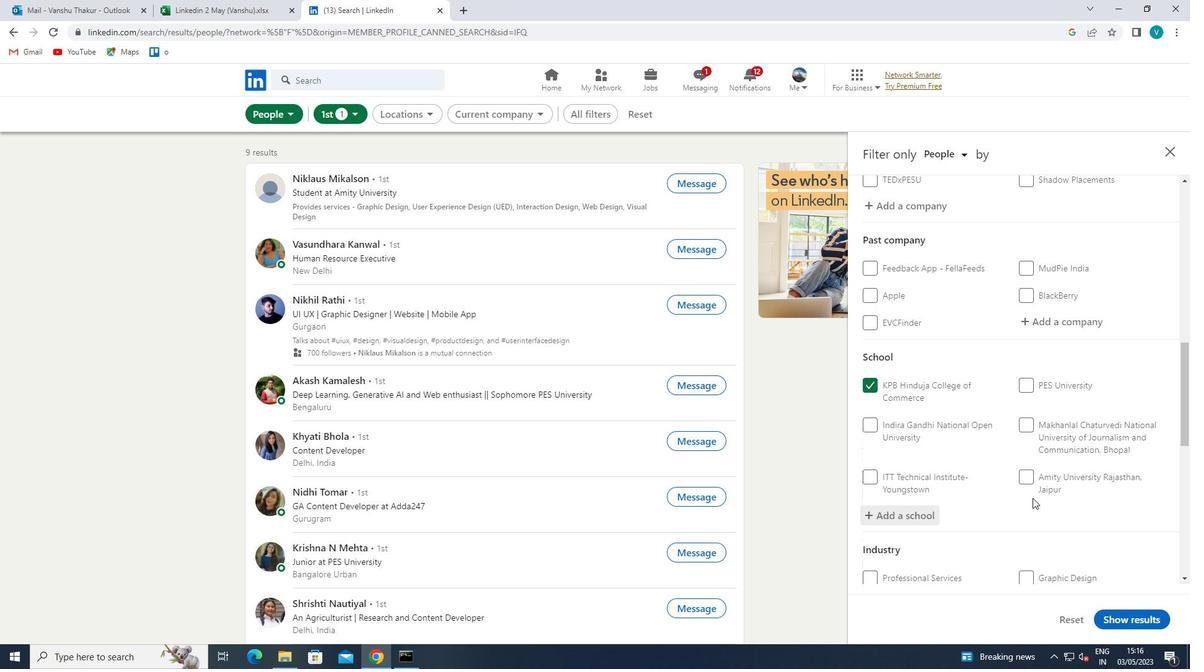 
Action: Mouse scrolled (1033, 497) with delta (0, 0)
Screenshot: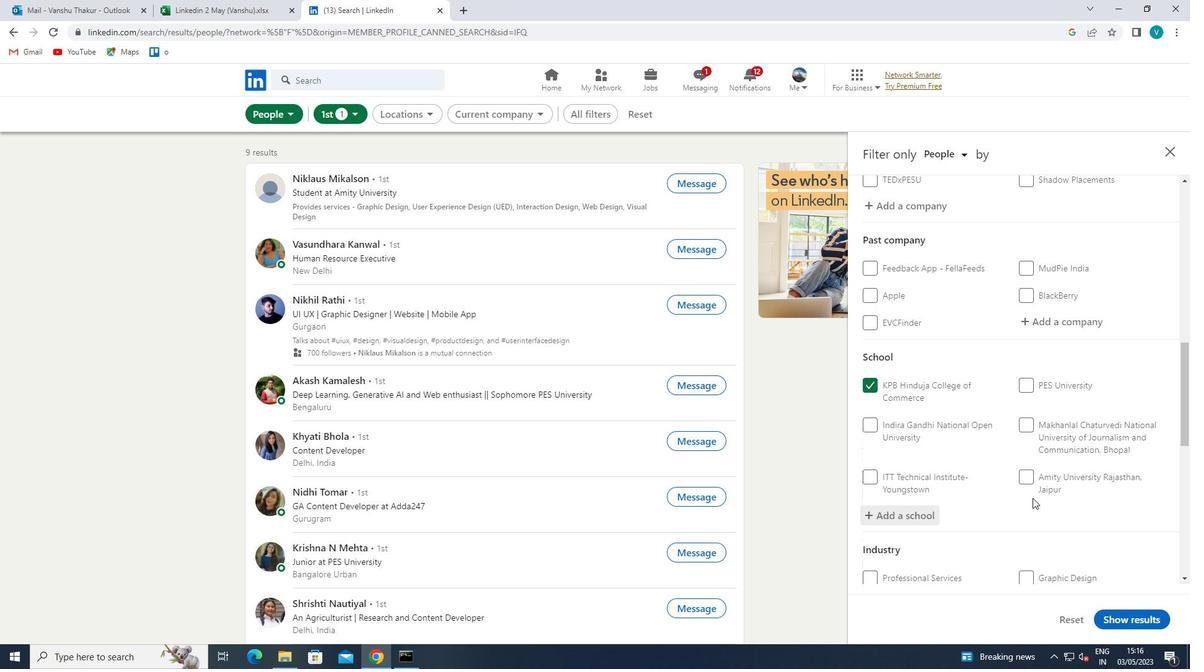 
Action: Mouse scrolled (1033, 497) with delta (0, 0)
Screenshot: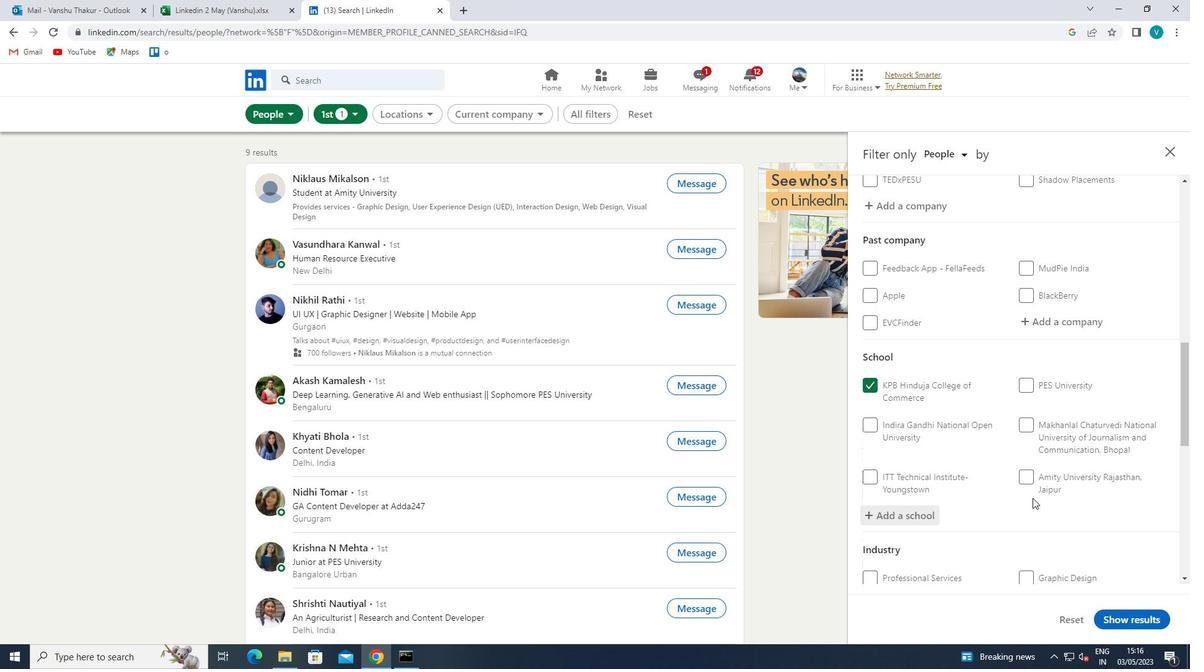 
Action: Mouse scrolled (1033, 497) with delta (0, 0)
Screenshot: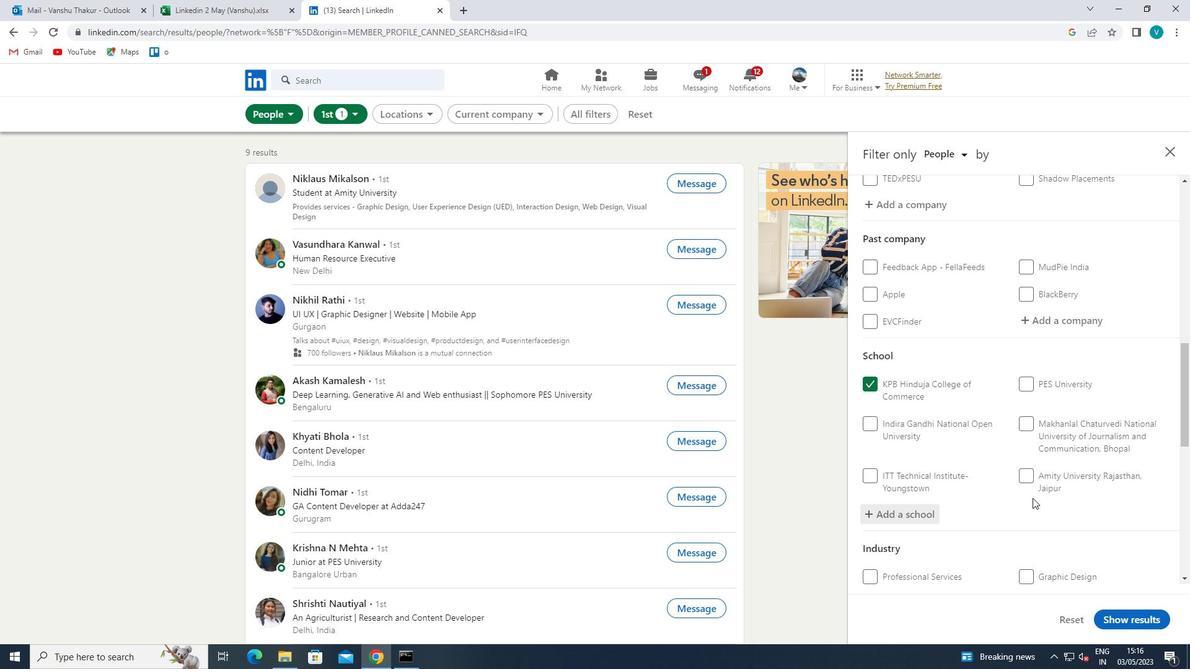 
Action: Mouse moved to (1060, 455)
Screenshot: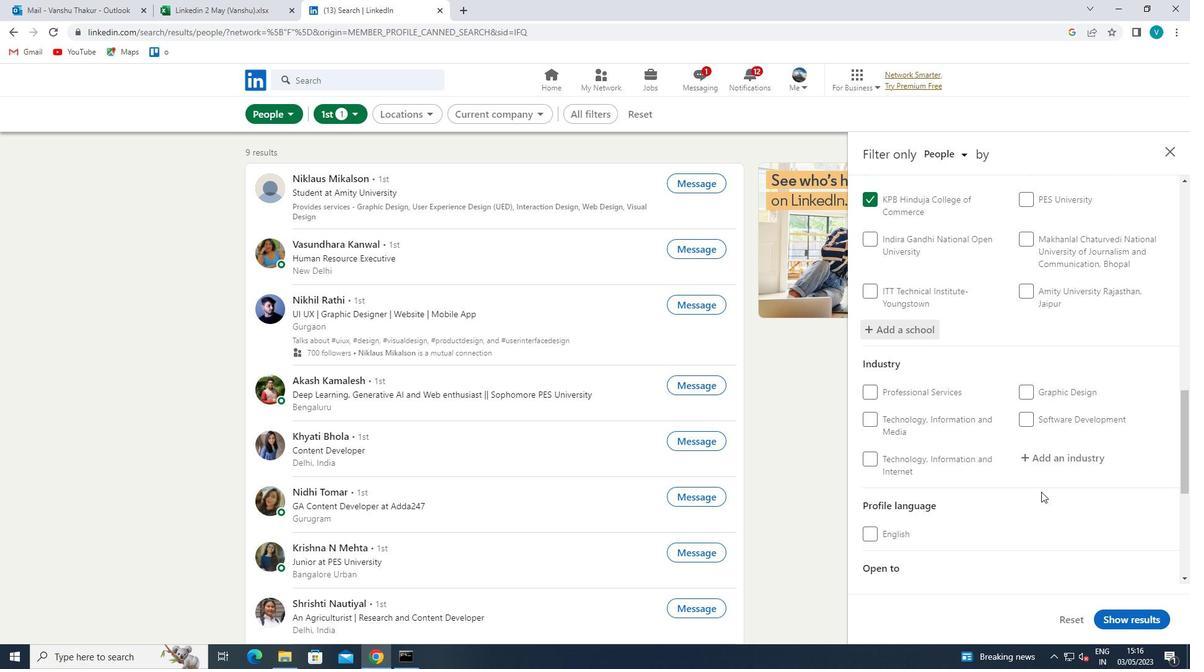 
Action: Mouse pressed left at (1060, 455)
Screenshot: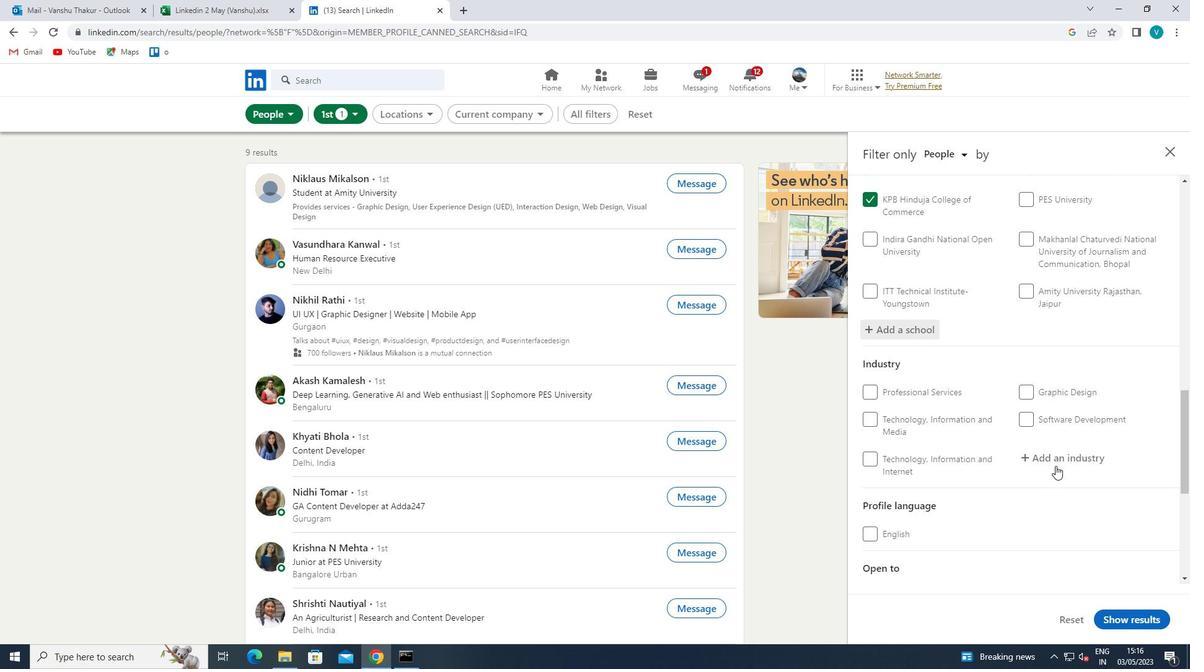 
Action: Key pressed <Key.shift>ROBOTICS
Screenshot: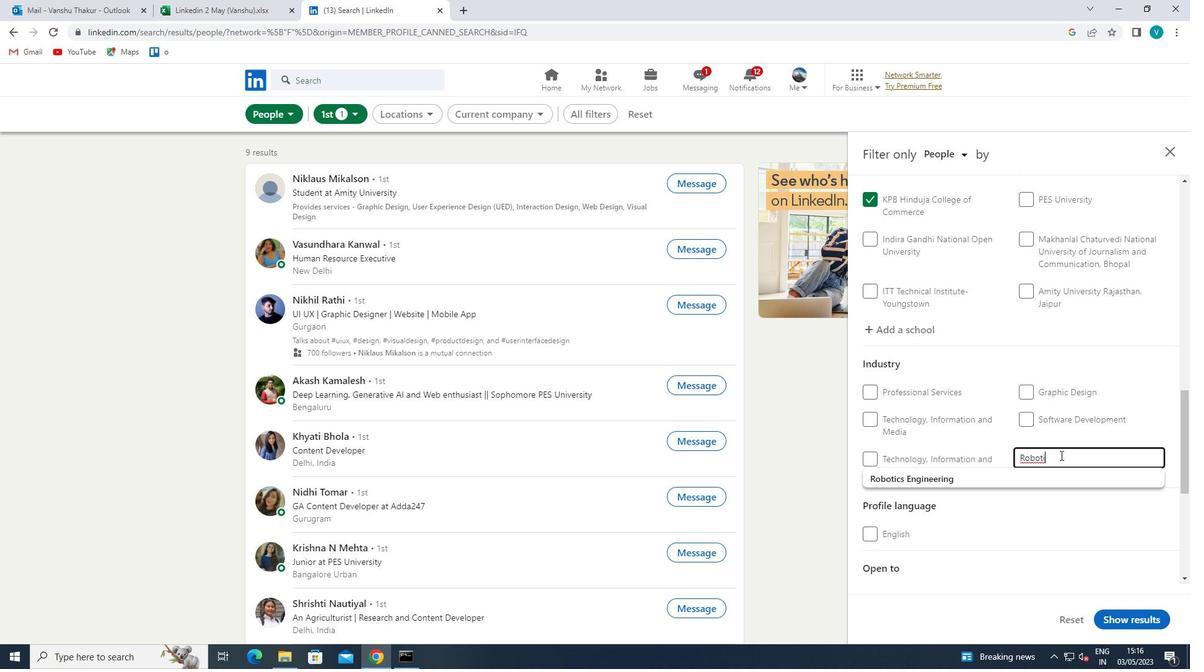 
Action: Mouse moved to (1029, 473)
Screenshot: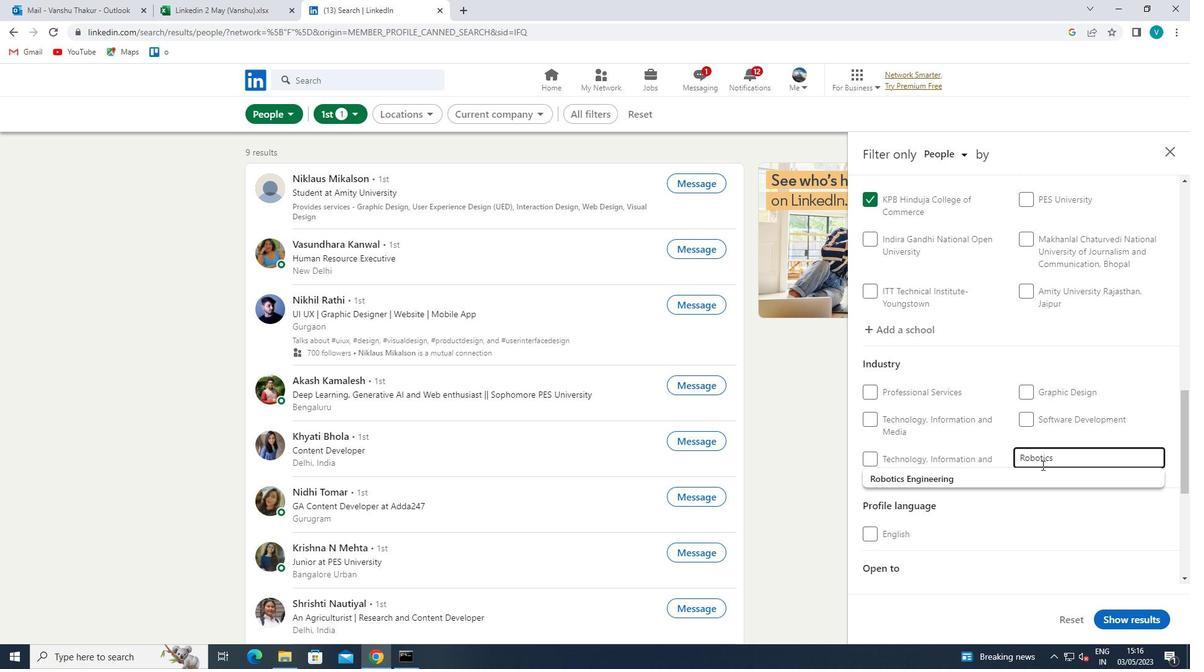 
Action: Mouse pressed left at (1029, 473)
Screenshot: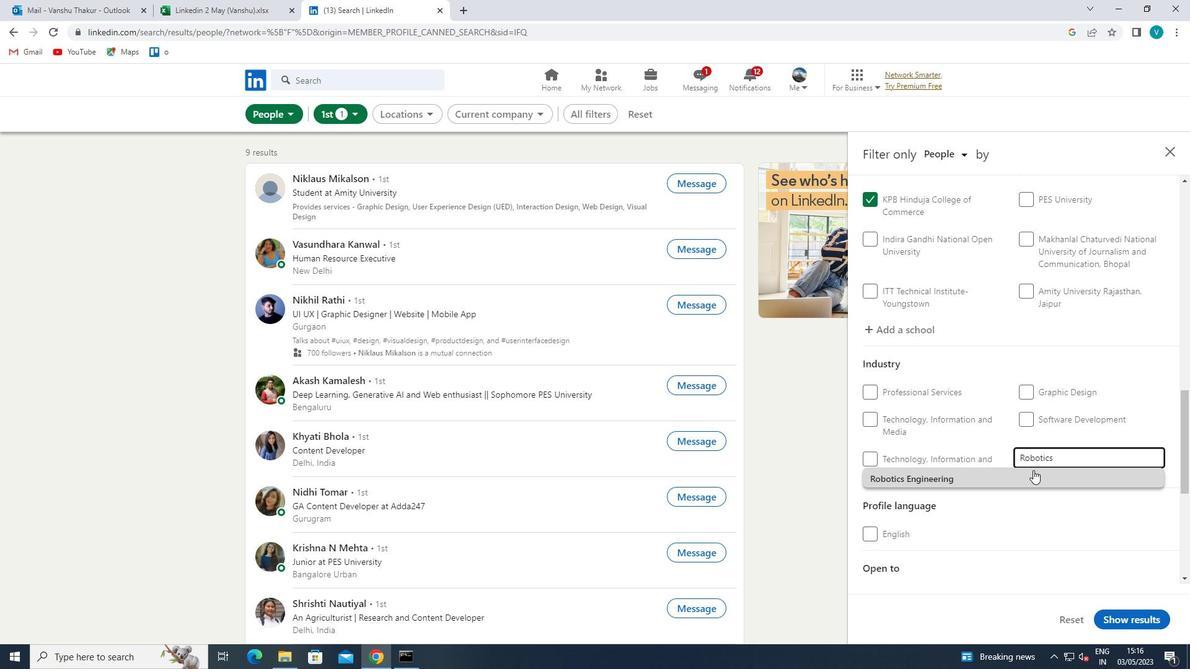 
Action: Mouse scrolled (1029, 473) with delta (0, 0)
Screenshot: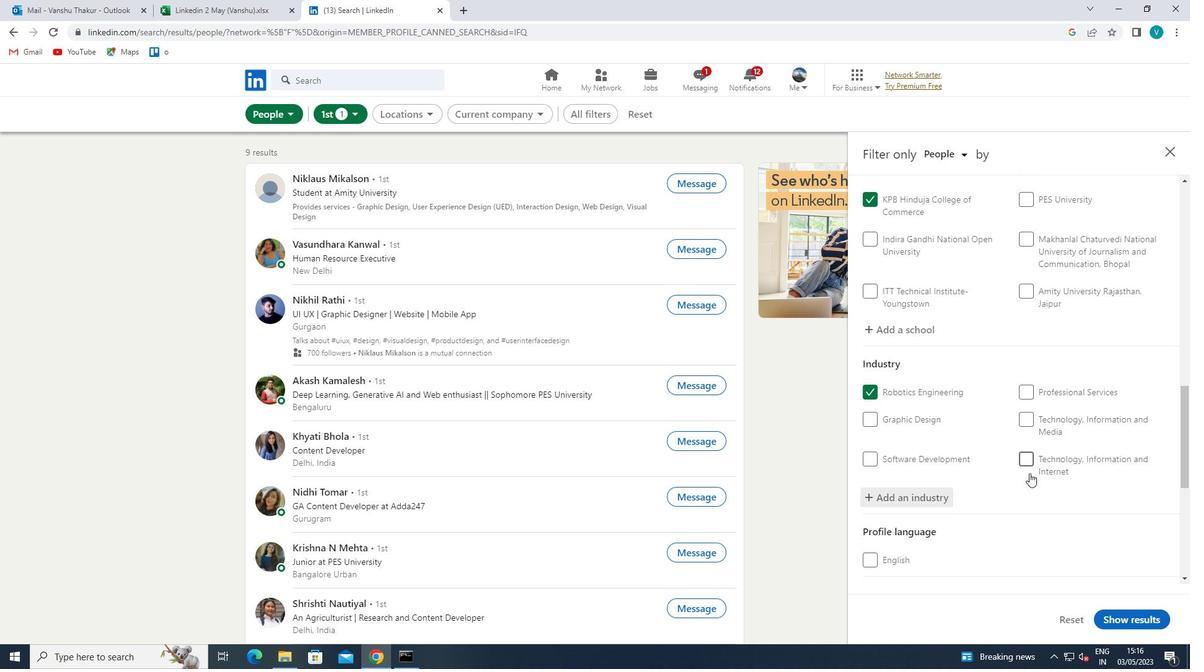 
Action: Mouse scrolled (1029, 473) with delta (0, 0)
Screenshot: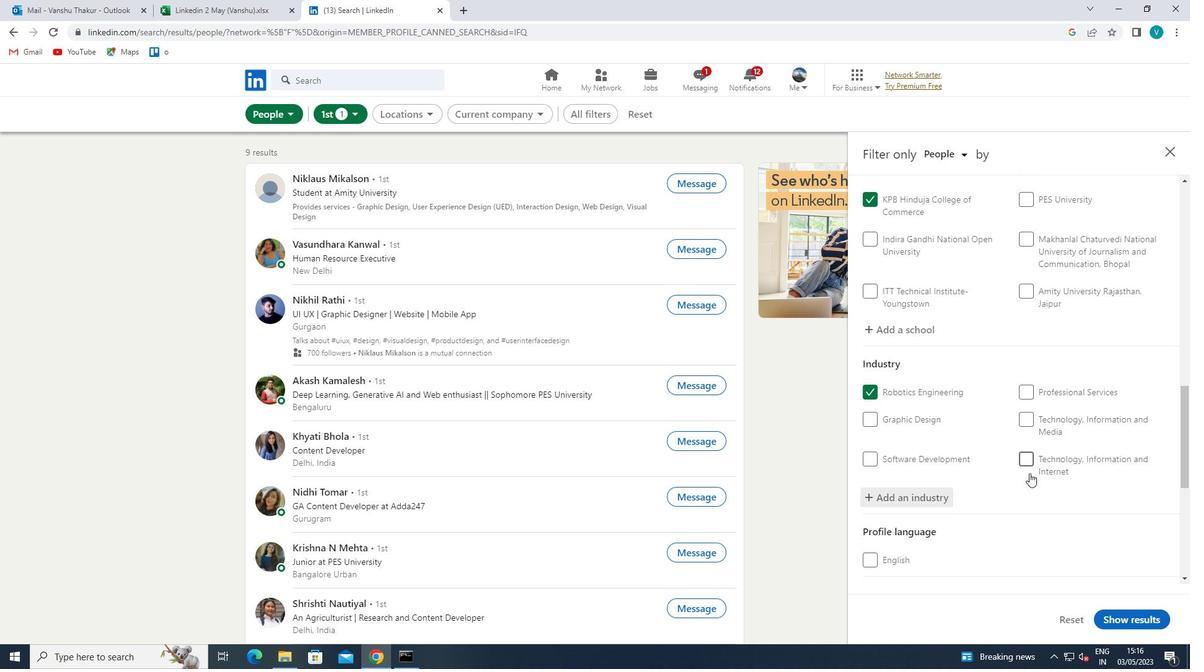 
Action: Mouse scrolled (1029, 473) with delta (0, 0)
Screenshot: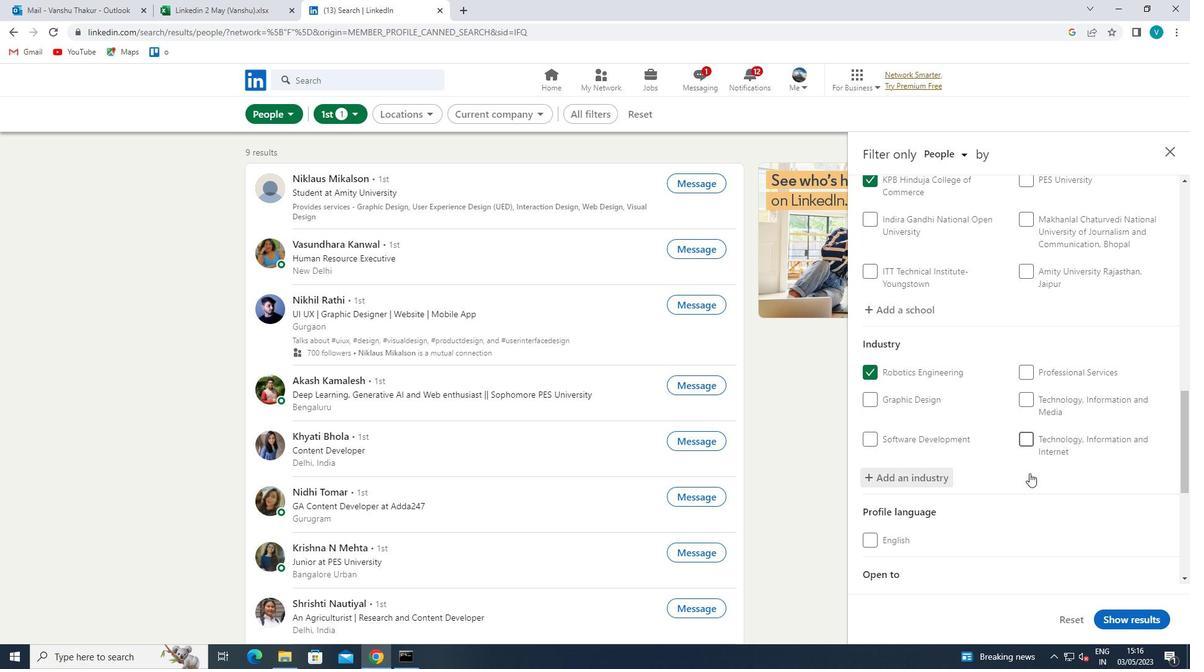 
Action: Mouse scrolled (1029, 473) with delta (0, 0)
Screenshot: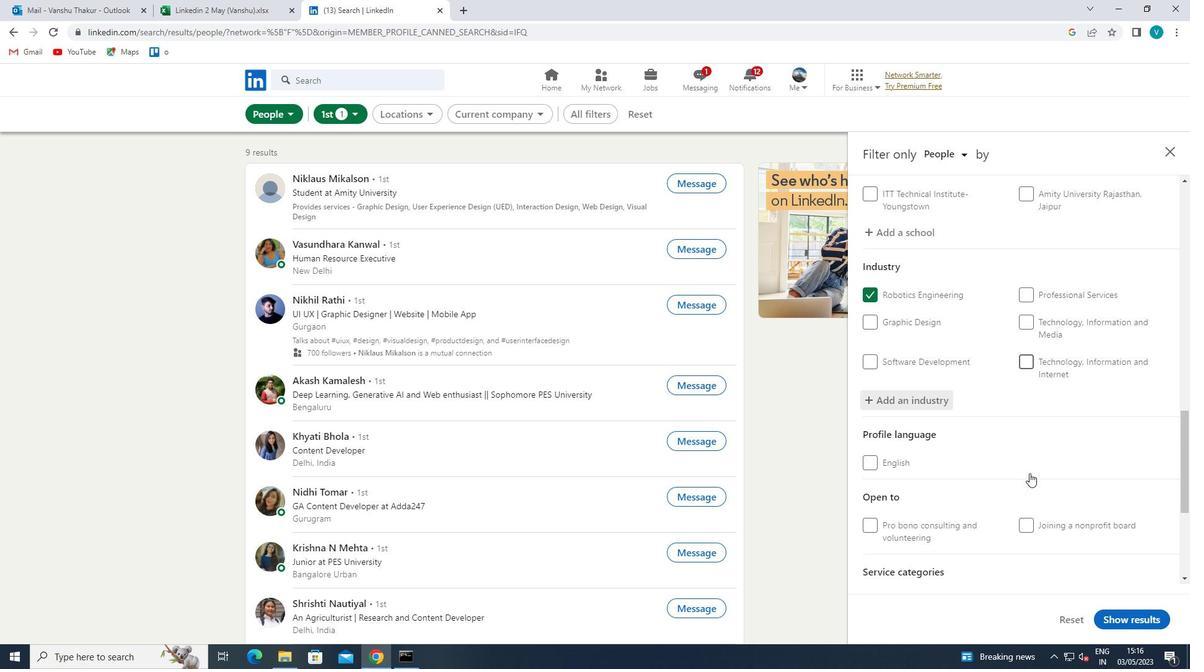 
Action: Mouse moved to (1039, 499)
Screenshot: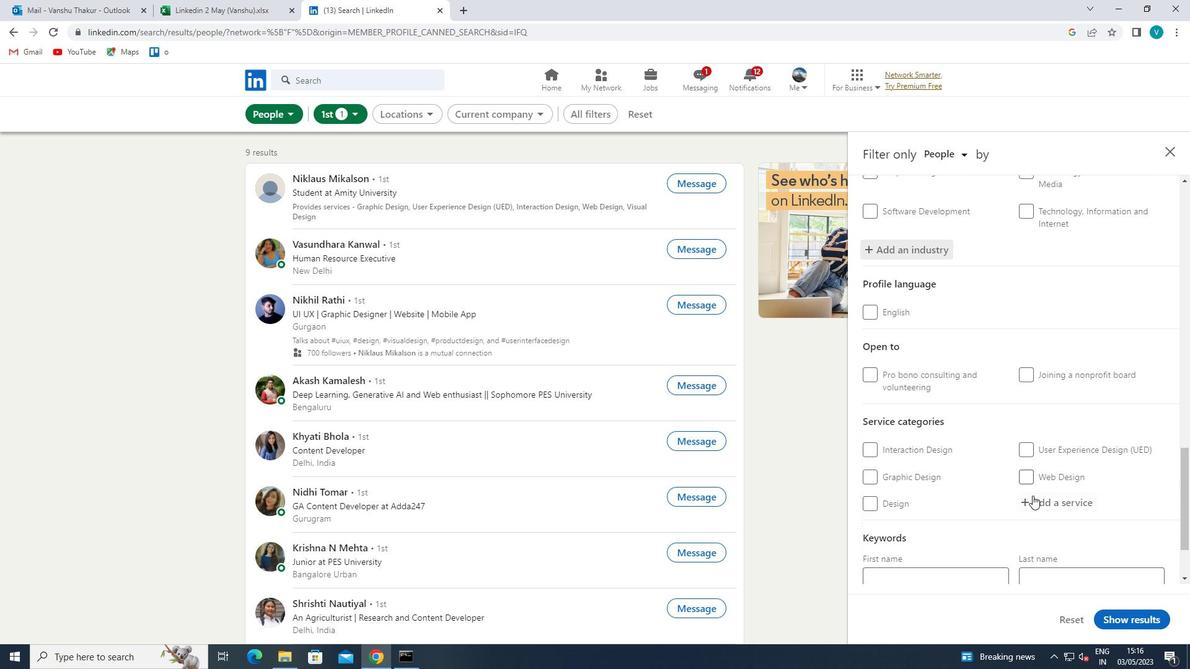 
Action: Mouse pressed left at (1039, 499)
Screenshot: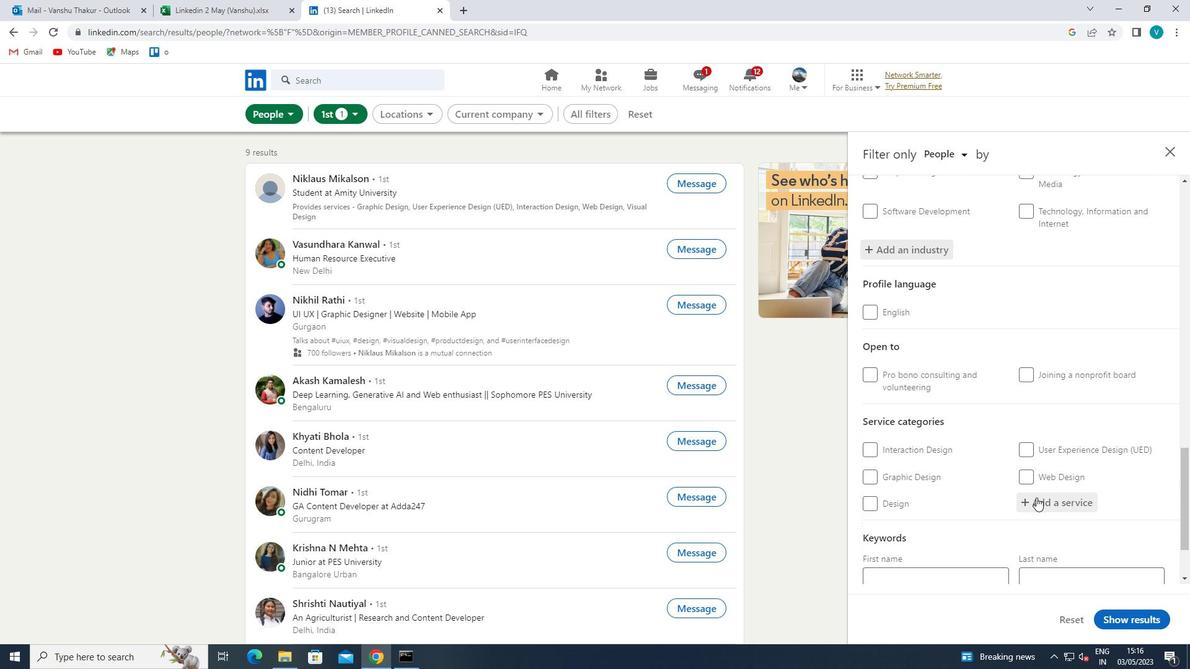 
Action: Key pressed <Key.shift>CONSUL
Screenshot: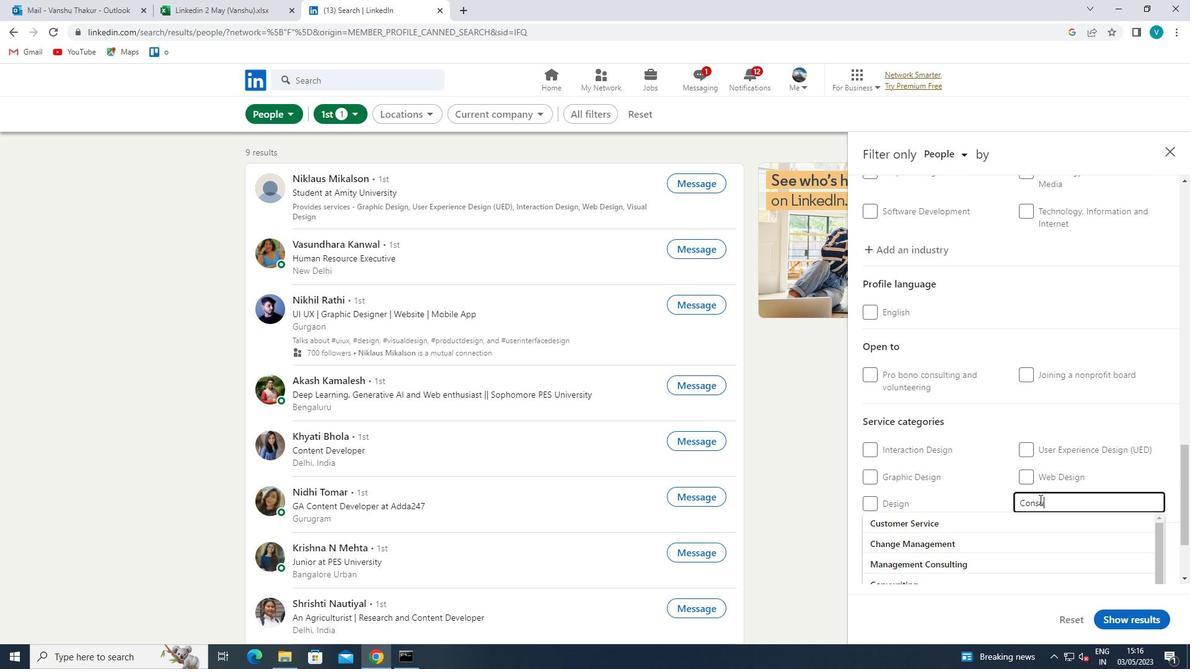 
Action: Mouse moved to (1031, 507)
Screenshot: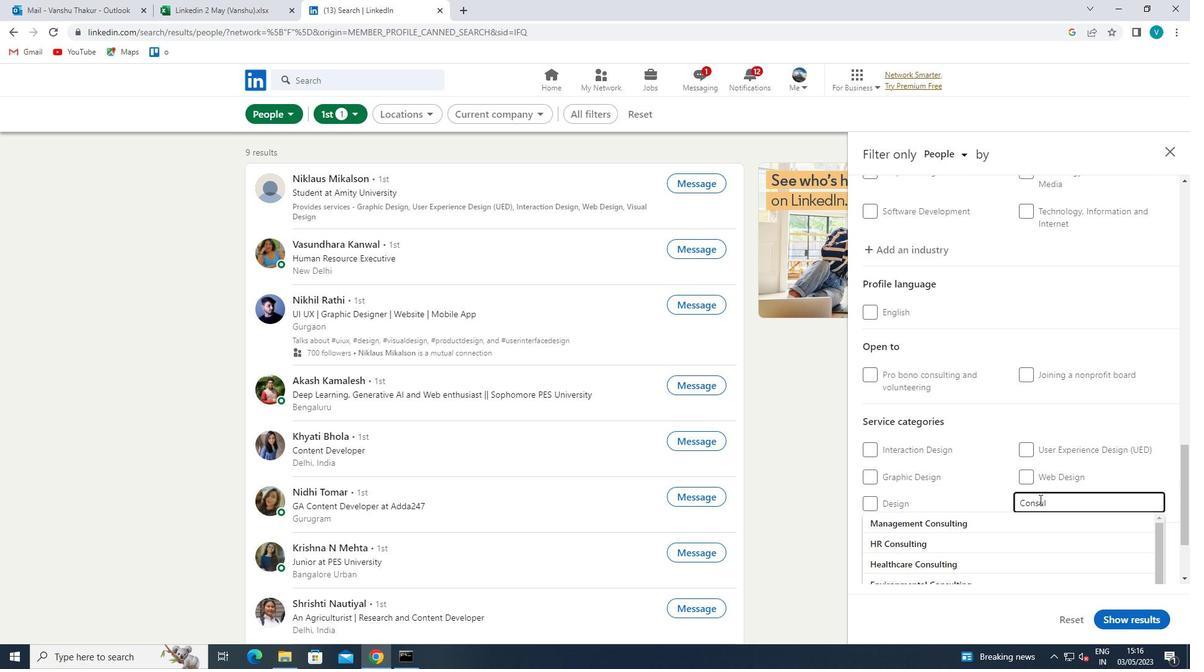 
Action: Key pressed TING
Screenshot: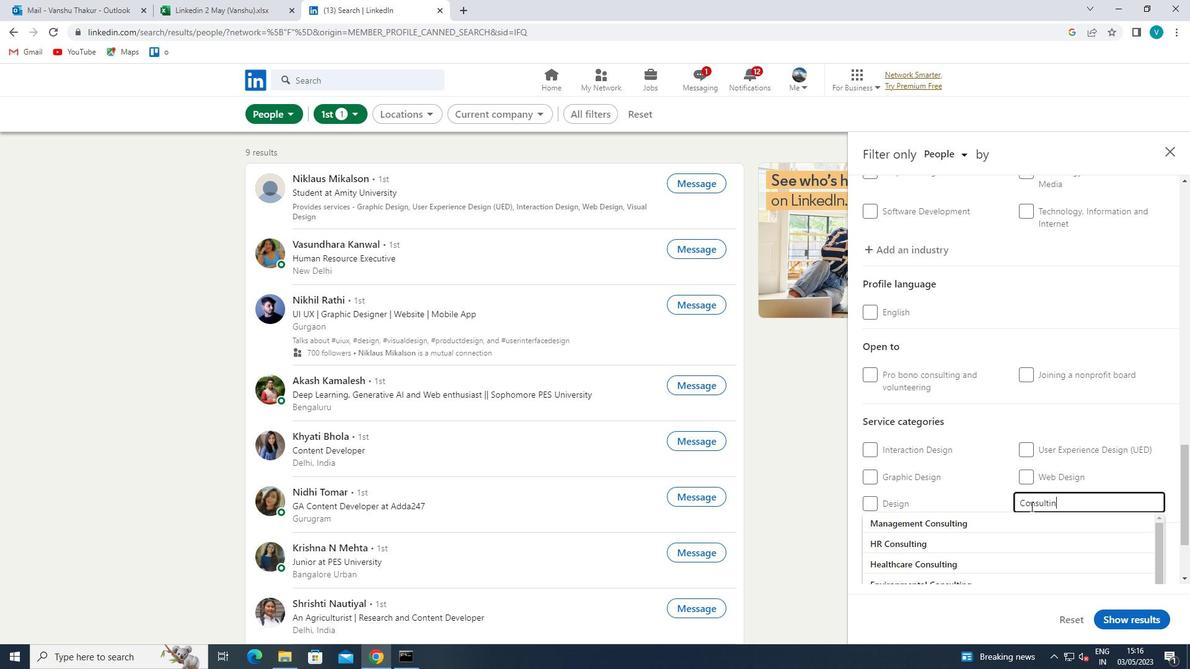
Action: Mouse moved to (1002, 502)
Screenshot: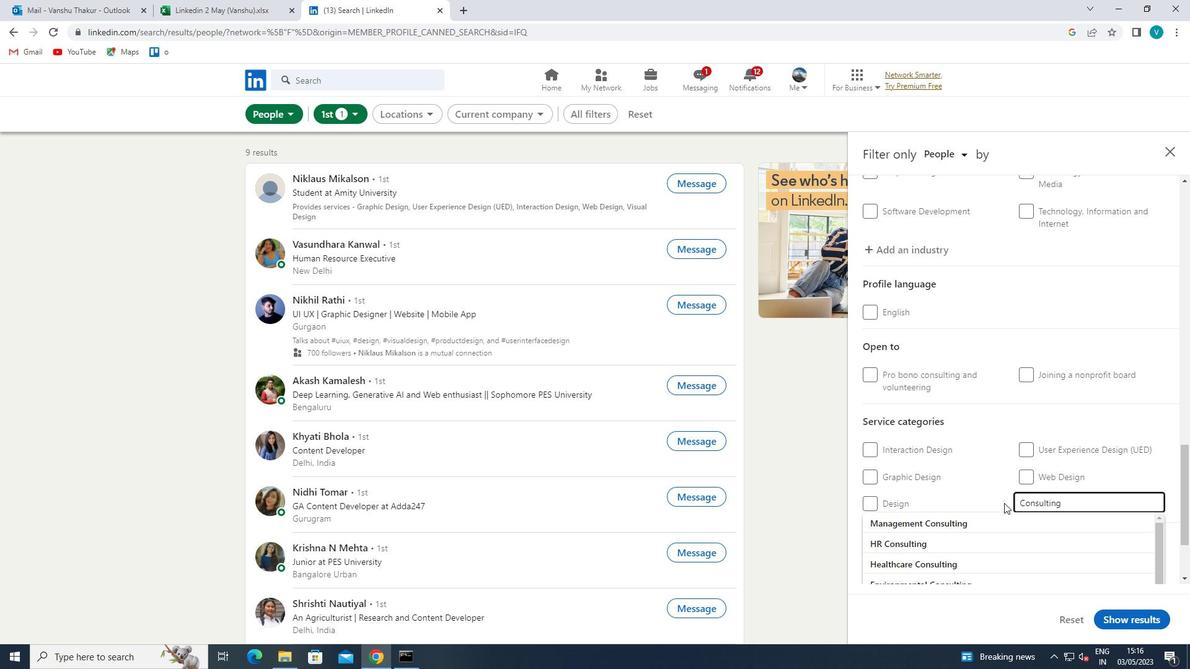 
Action: Mouse pressed left at (1002, 502)
Screenshot: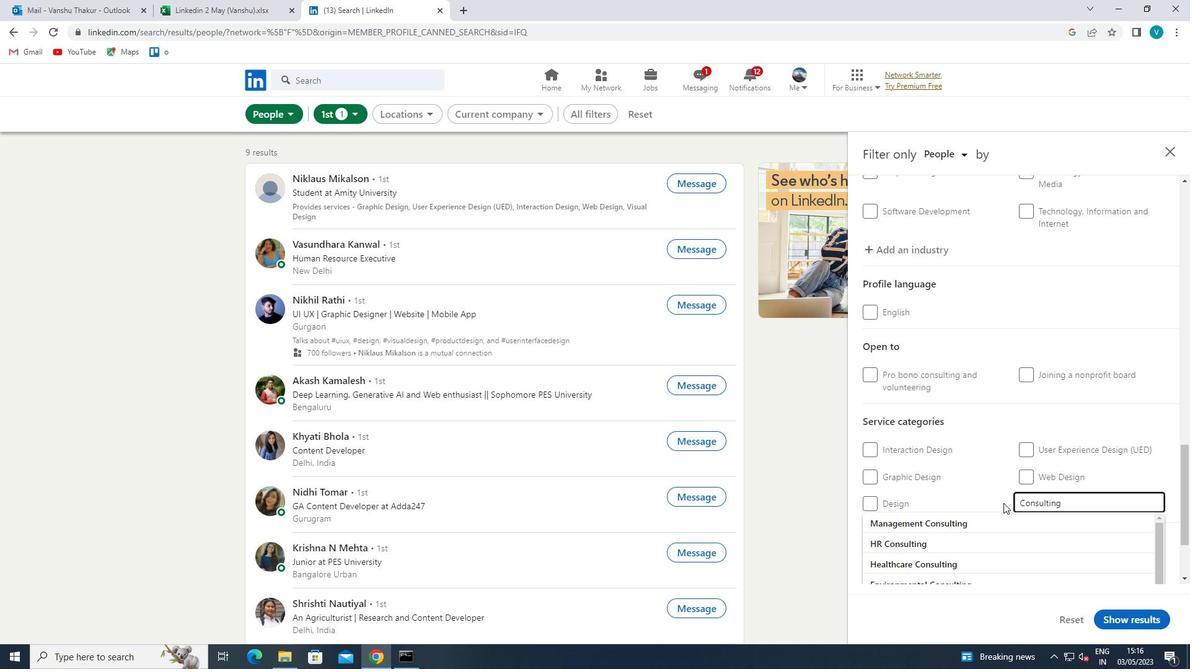
Action: Mouse moved to (1002, 501)
Screenshot: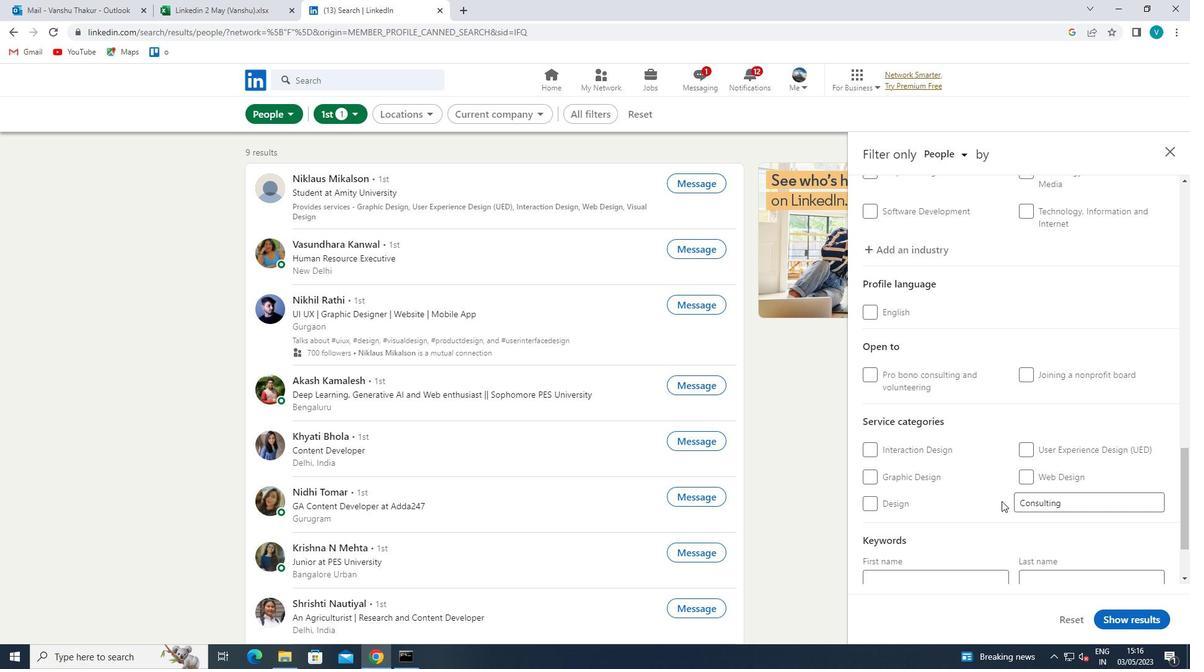 
Action: Mouse scrolled (1002, 501) with delta (0, 0)
Screenshot: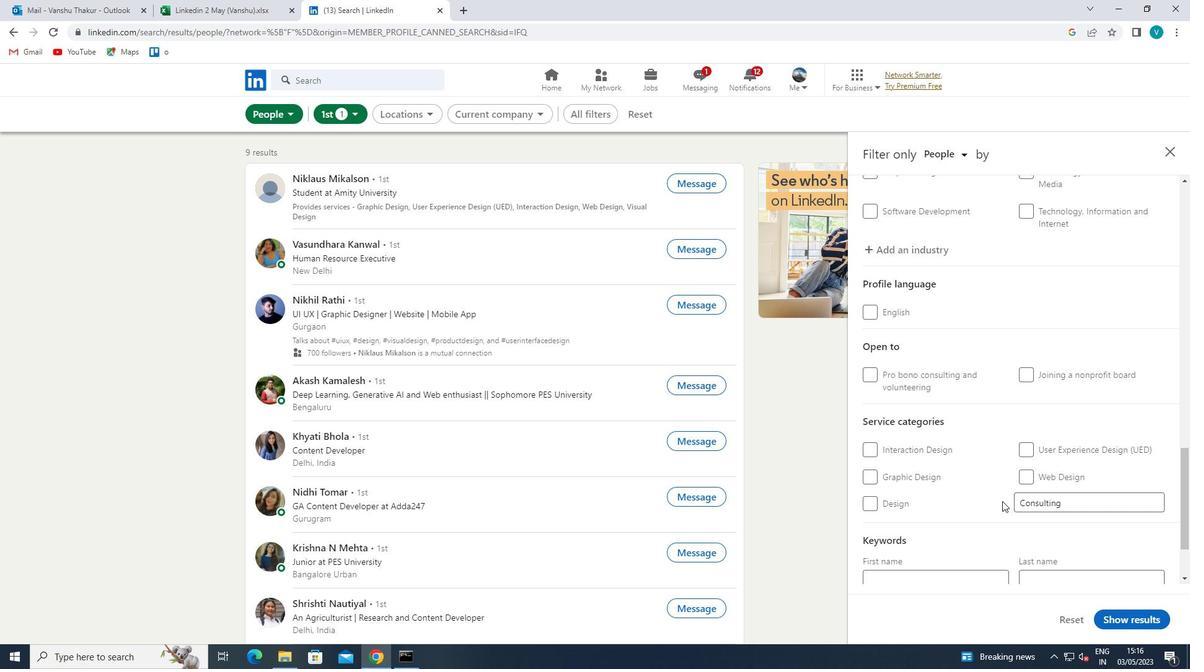 
Action: Mouse scrolled (1002, 501) with delta (0, 0)
Screenshot: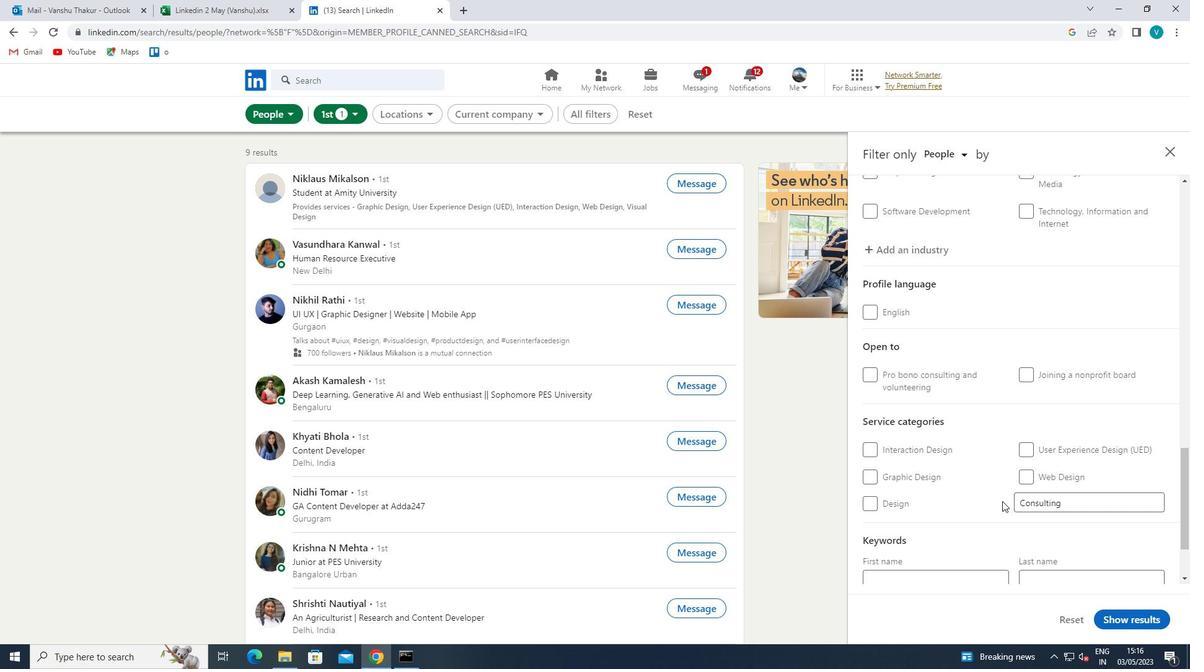 
Action: Mouse scrolled (1002, 501) with delta (0, 0)
Screenshot: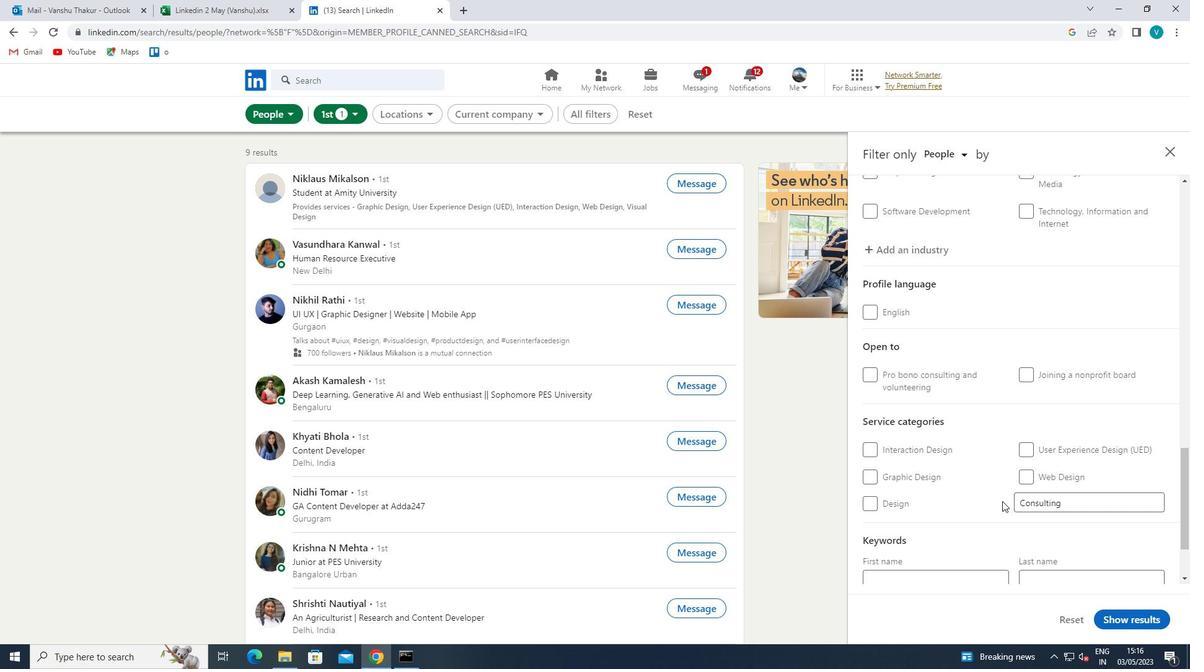 
Action: Mouse moved to (980, 530)
Screenshot: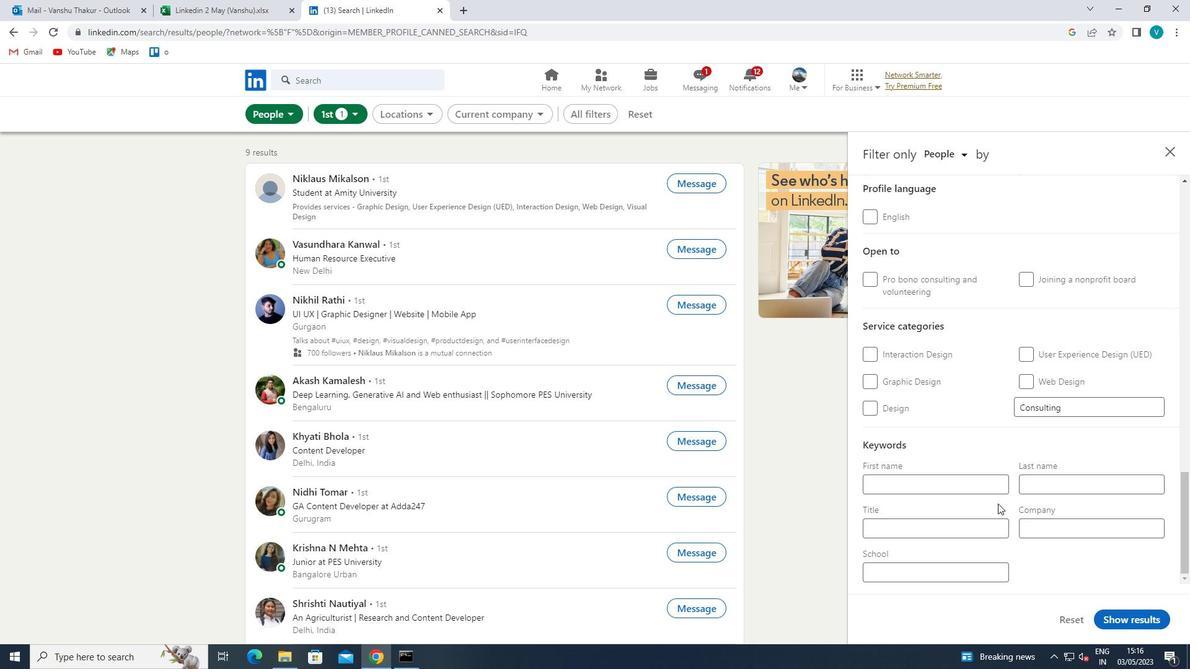 
Action: Mouse pressed left at (980, 530)
Screenshot: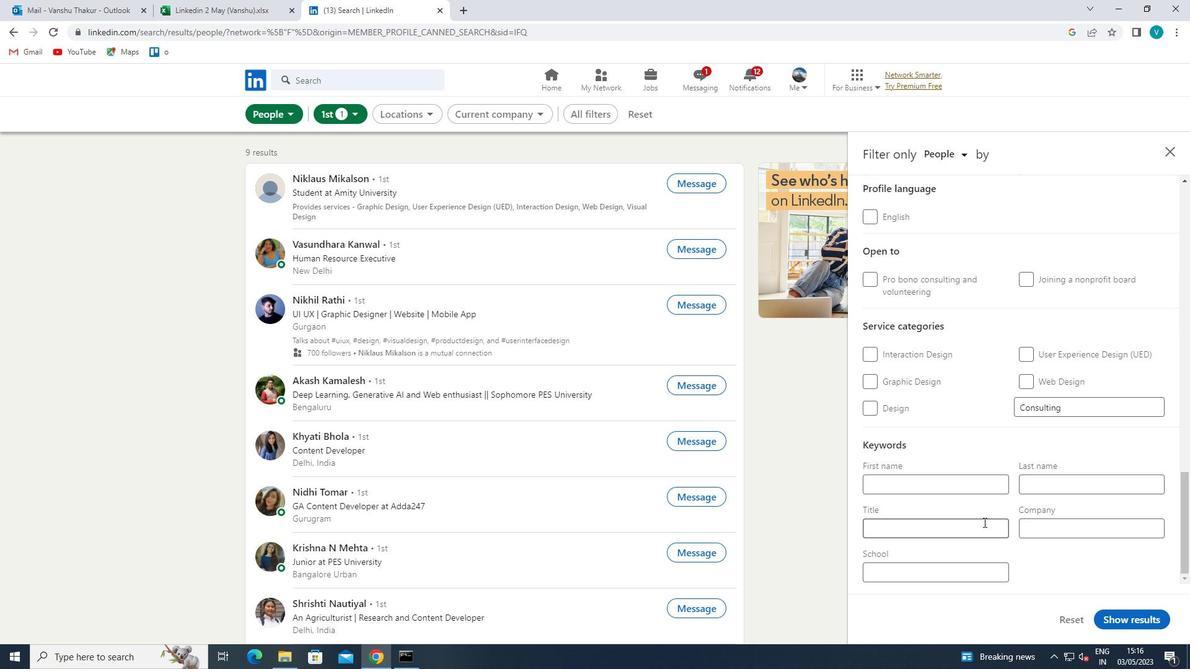 
Action: Mouse moved to (994, 522)
Screenshot: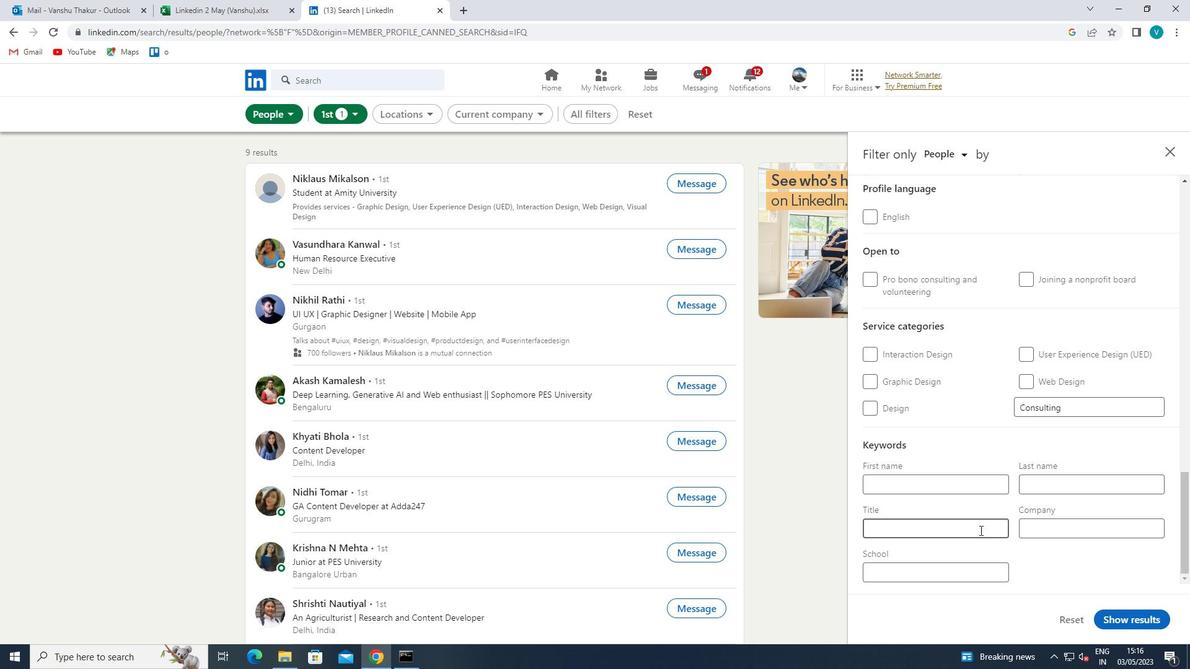 
Action: Key pressed <Key.shift>BRAND<Key.space><Key.shift>MANAGWER<Key.space><Key.left><Key.left><Key.left><Key.backspace>
Screenshot: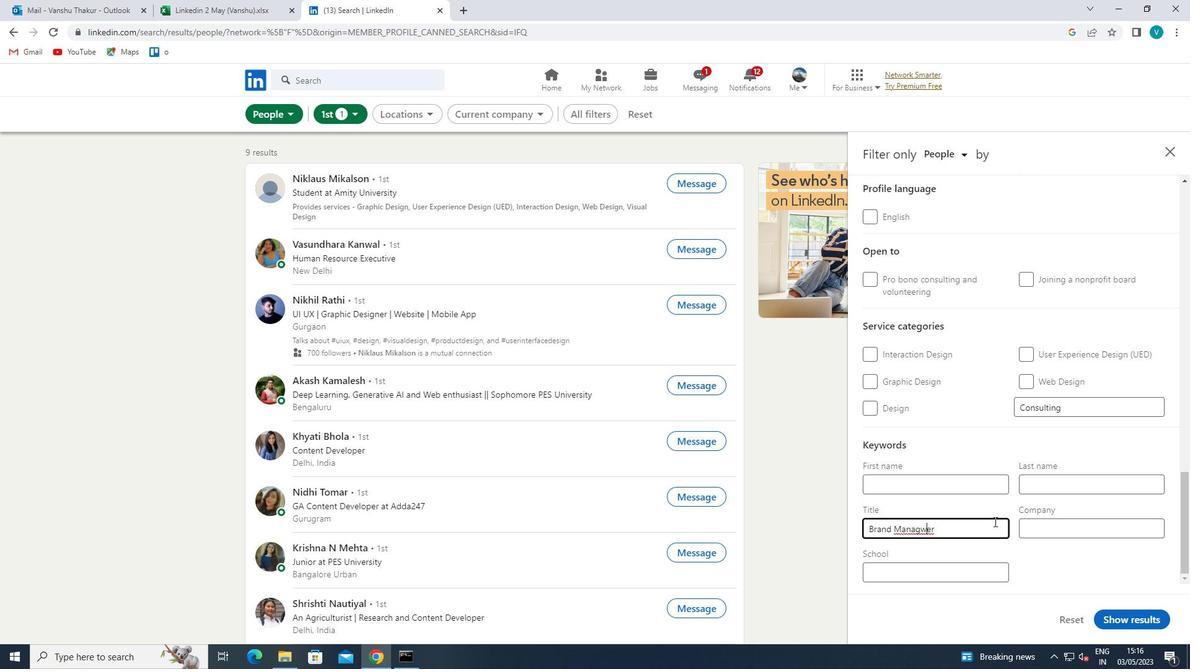 
Action: Mouse moved to (1139, 620)
Screenshot: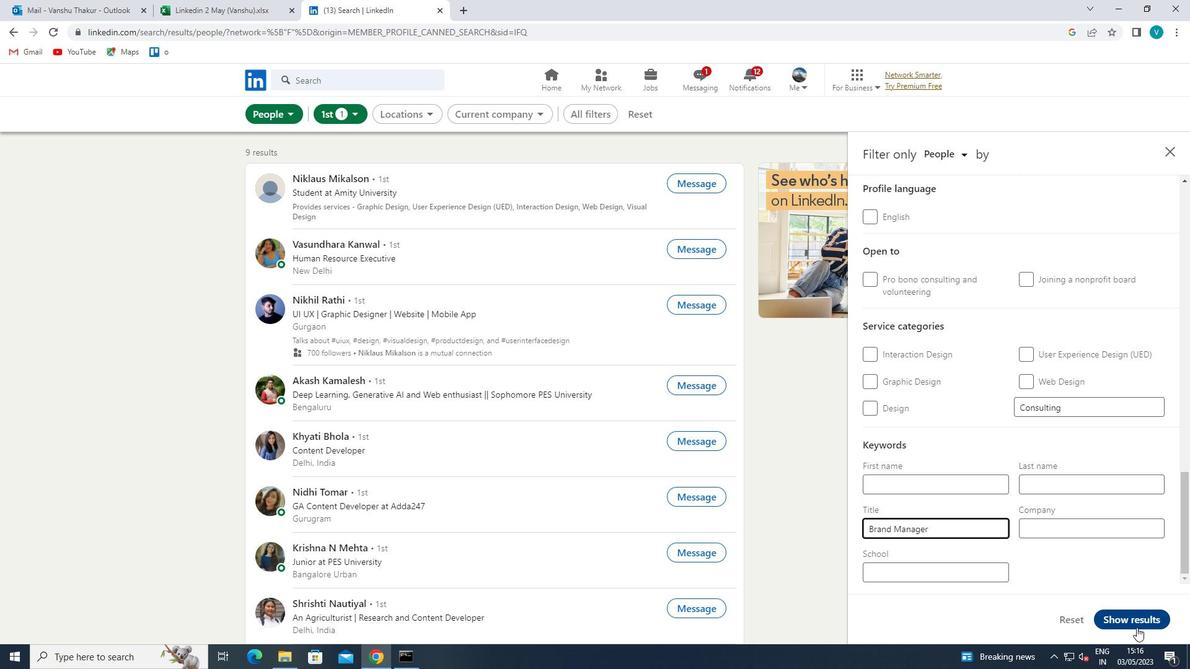 
Action: Mouse pressed left at (1139, 620)
Screenshot: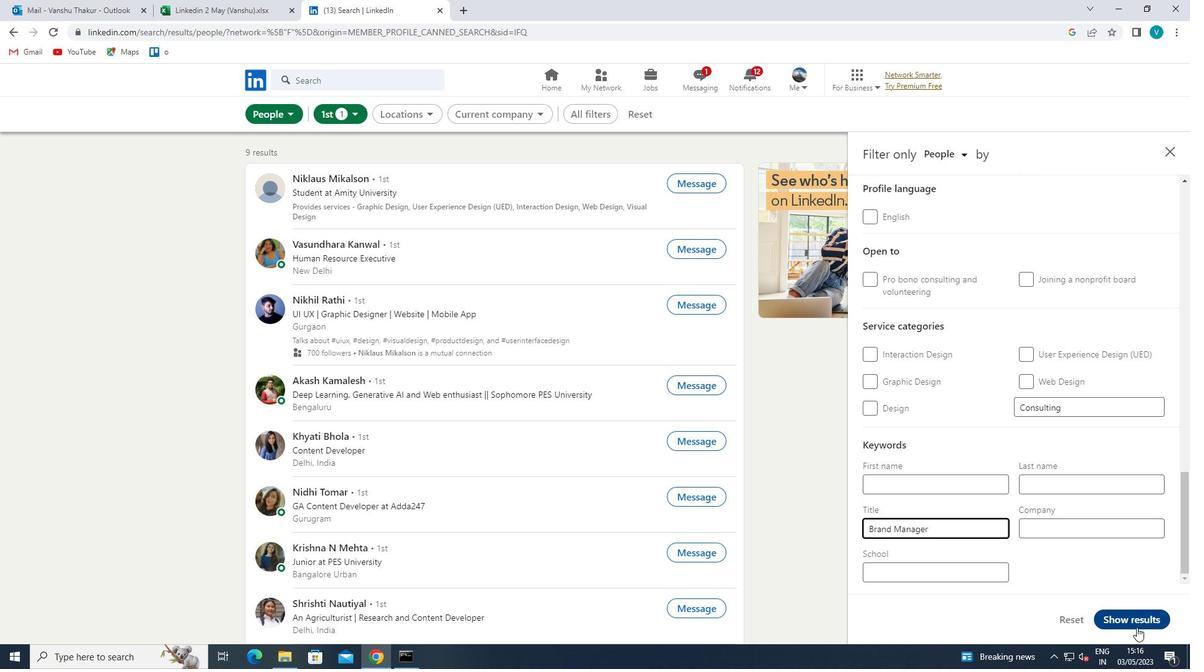 
